 Task: Look for space in Glace Bay, Canada from 1st July, 2023 to 9th July, 2023 for 2 adults in price range Rs.8000 to Rs.15000. Place can be entire place with 1  bedroom having 1 bed and 1 bathroom. Property type can be house, flat, guest house. Booking option can be shelf check-in. Required host language is English.
Action: Mouse moved to (420, 89)
Screenshot: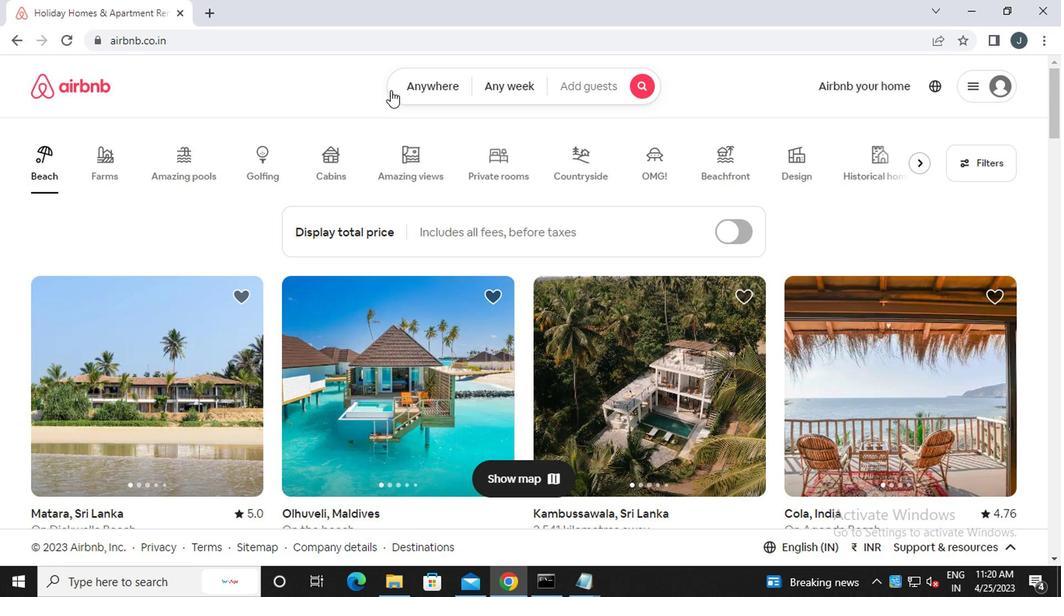 
Action: Mouse pressed left at (420, 89)
Screenshot: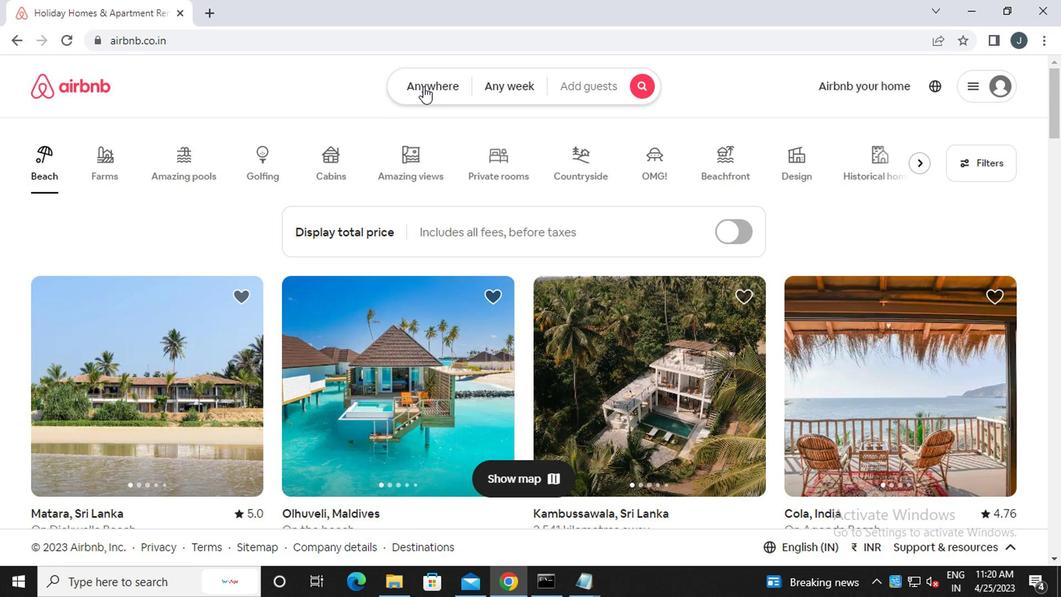 
Action: Mouse moved to (273, 152)
Screenshot: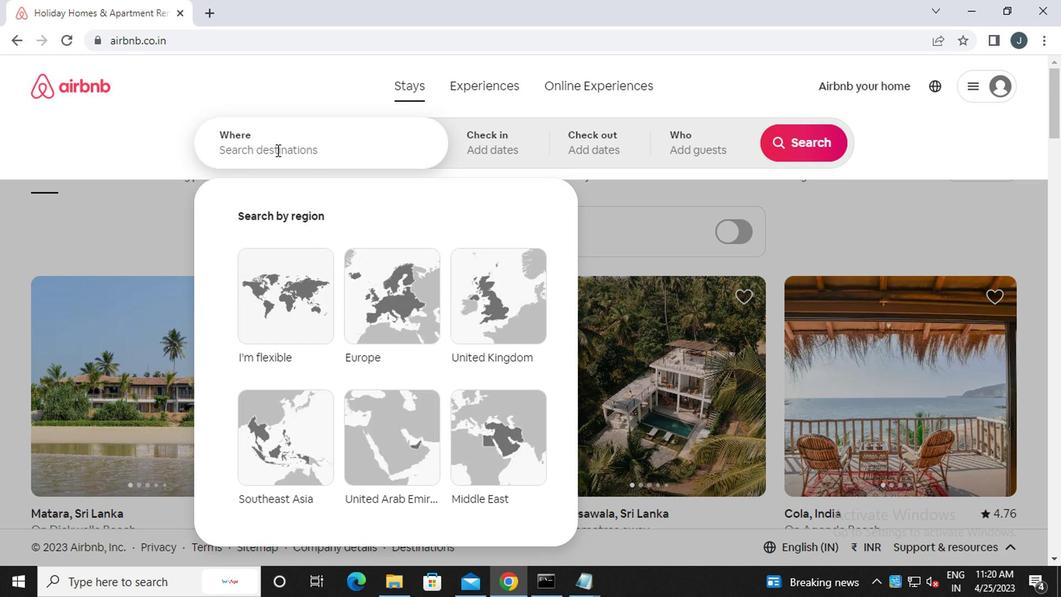 
Action: Mouse pressed left at (273, 152)
Screenshot: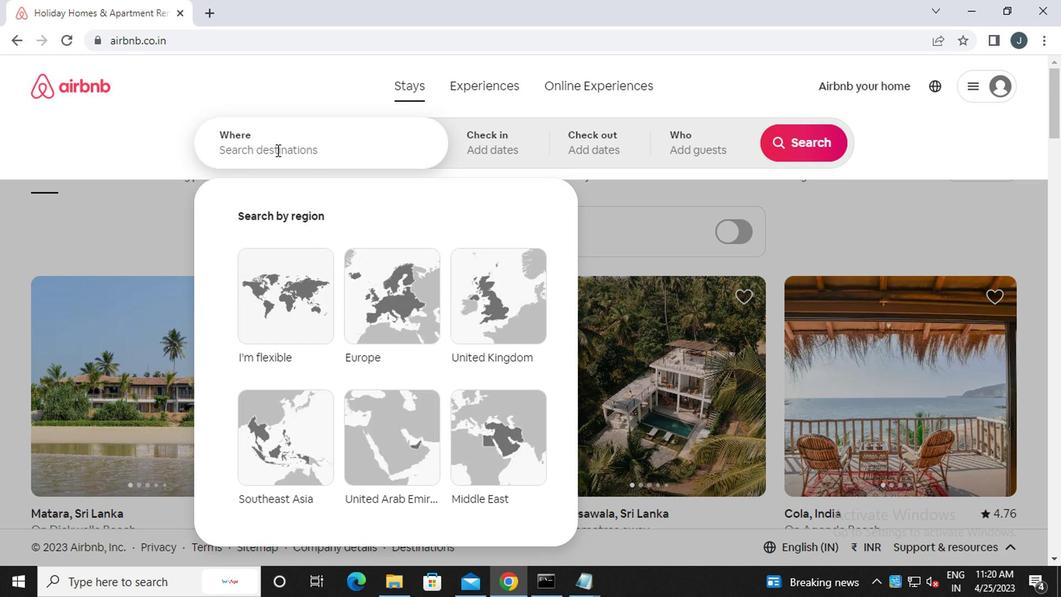 
Action: Mouse moved to (260, 176)
Screenshot: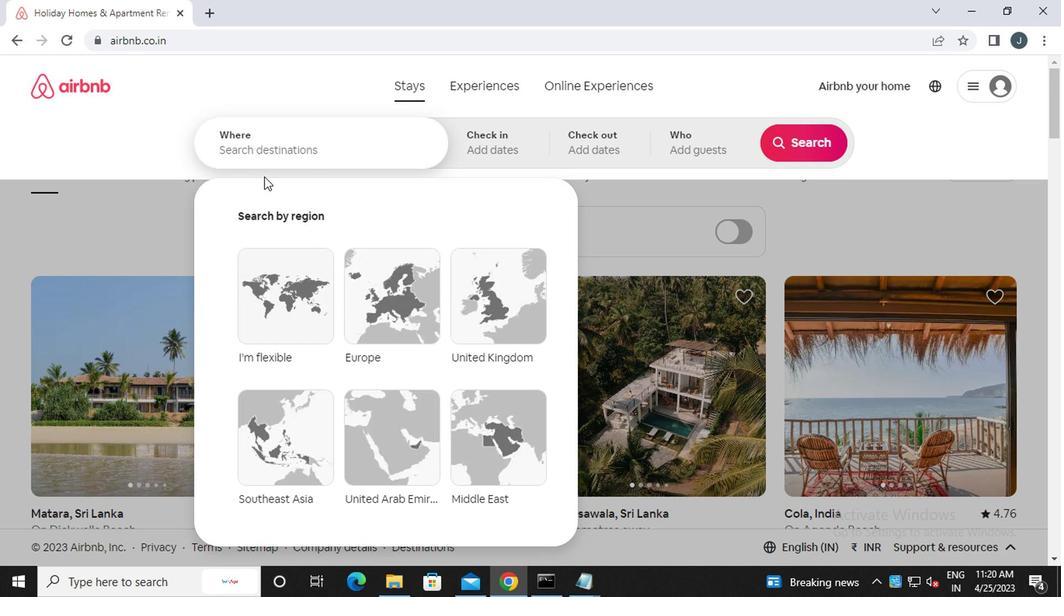 
Action: Key pressed g<Key.caps_lock>lace<Key.space><Key.caps_lock>b<Key.caps_lock>ay,<Key.caps_lock>c<Key.caps_lock>anada
Screenshot: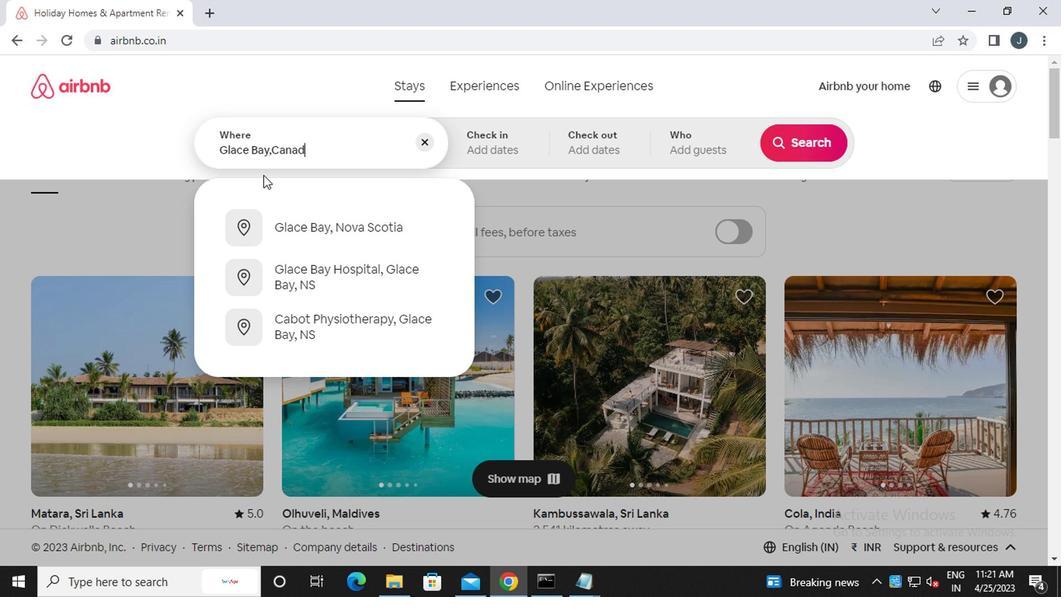 
Action: Mouse moved to (517, 149)
Screenshot: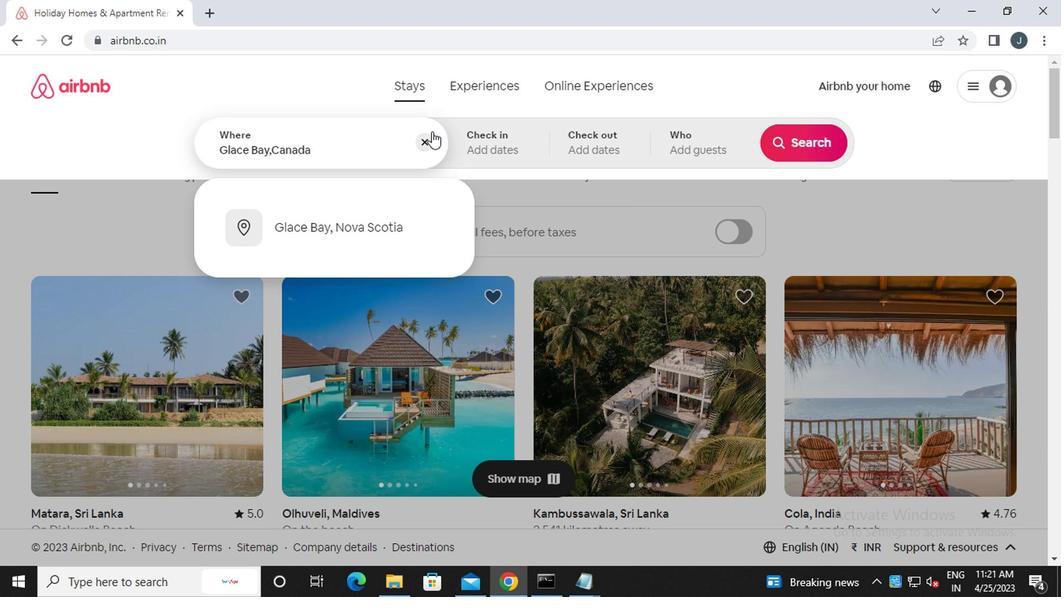 
Action: Mouse pressed left at (517, 149)
Screenshot: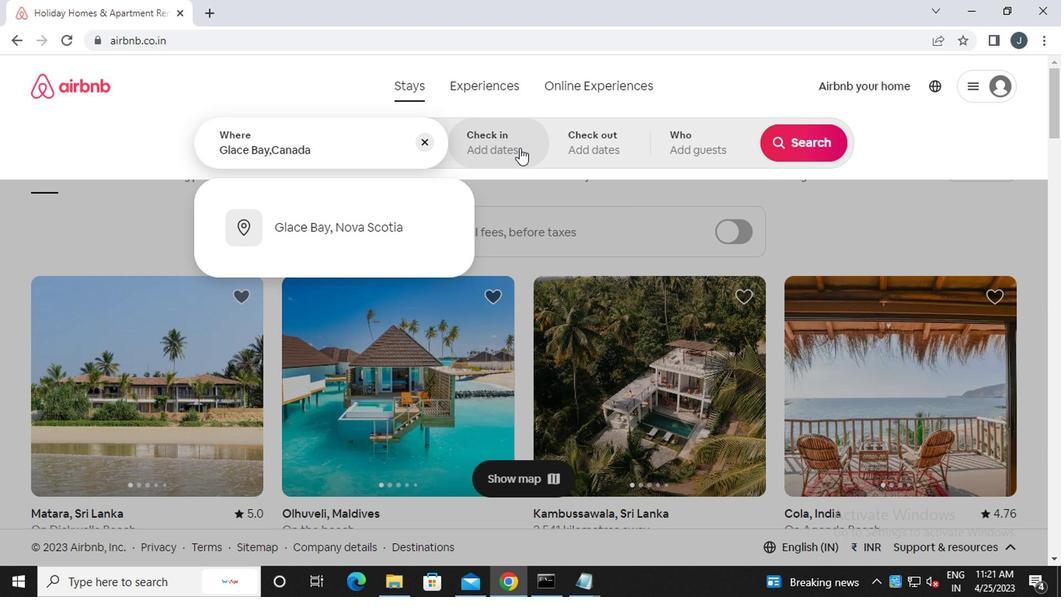 
Action: Mouse moved to (793, 268)
Screenshot: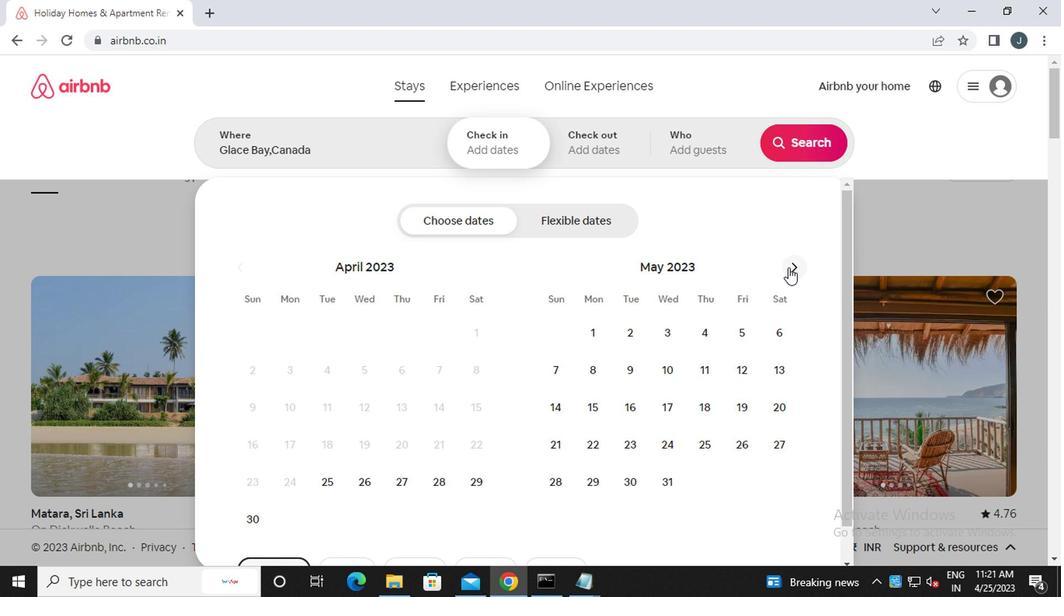 
Action: Mouse pressed left at (793, 268)
Screenshot: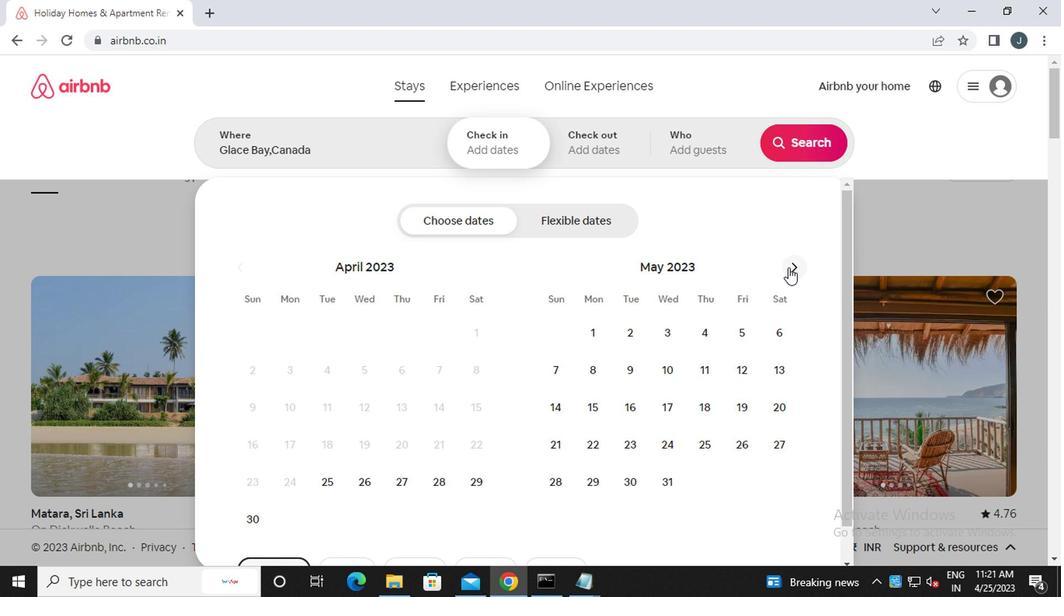 
Action: Mouse moved to (795, 268)
Screenshot: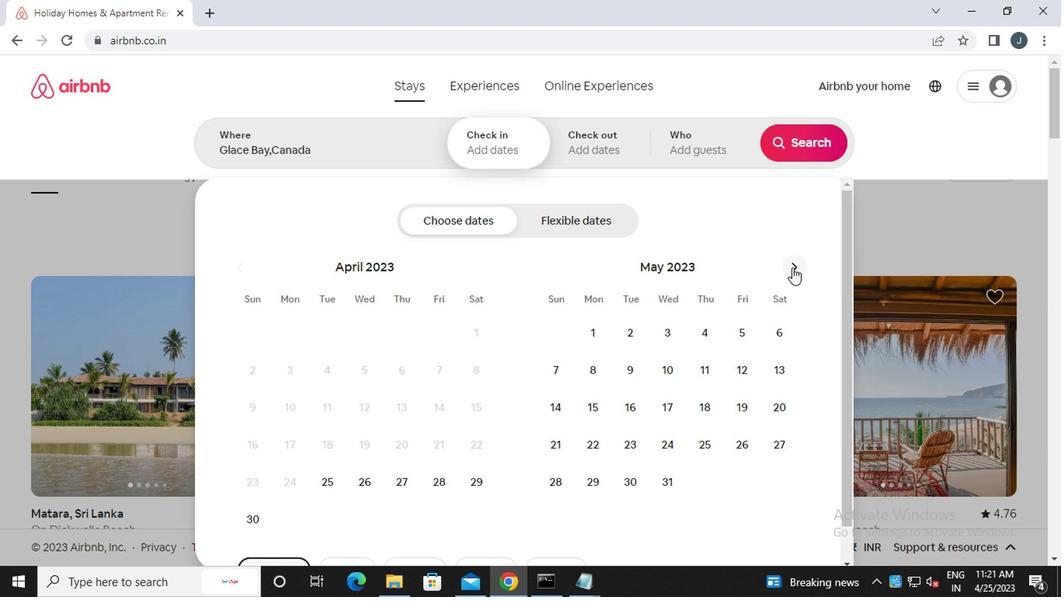 
Action: Mouse pressed left at (795, 268)
Screenshot: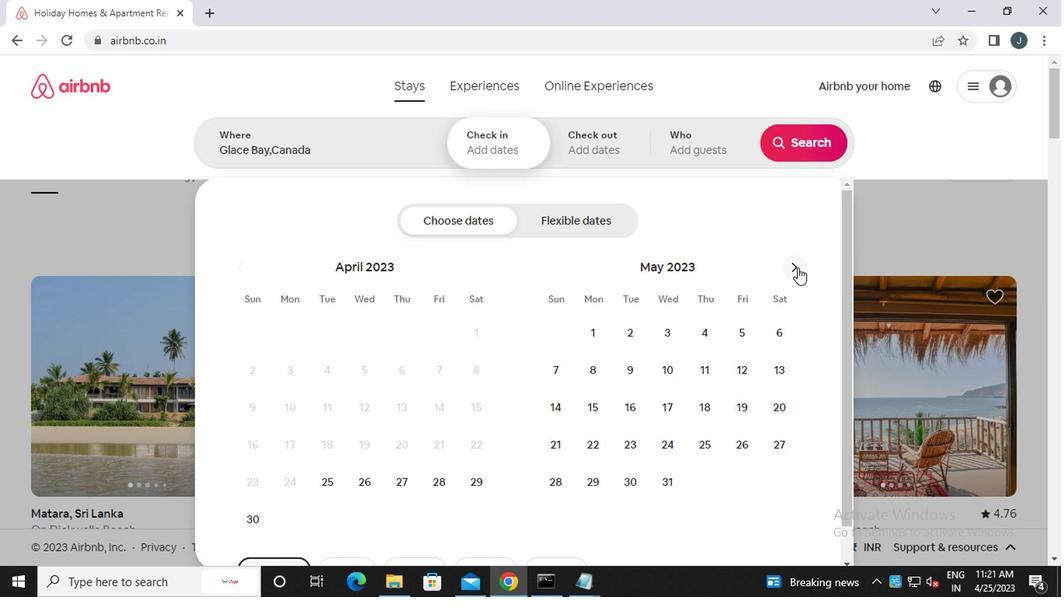 
Action: Mouse moved to (795, 268)
Screenshot: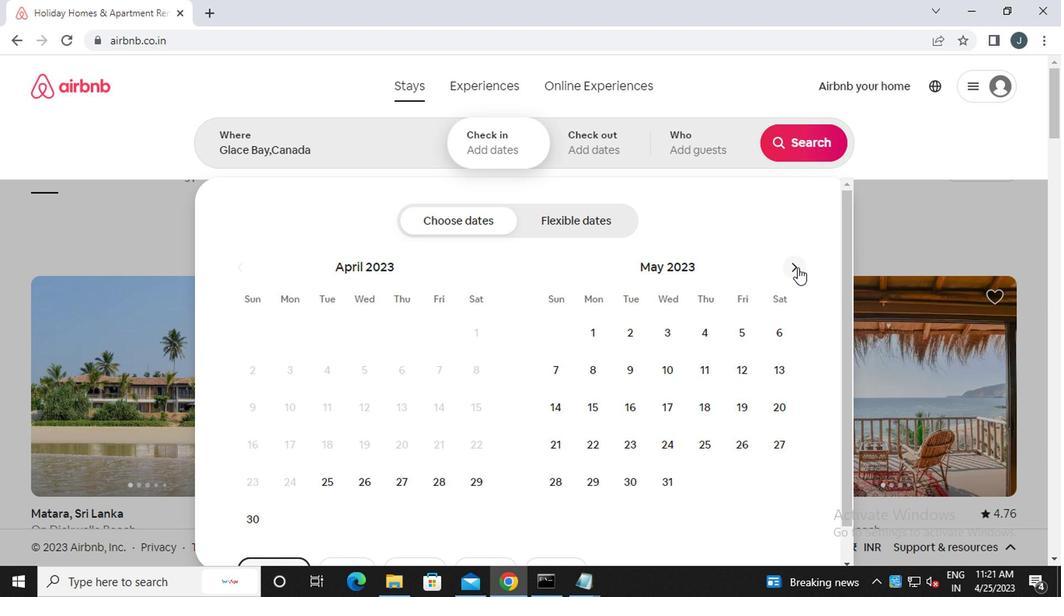 
Action: Mouse pressed left at (795, 268)
Screenshot: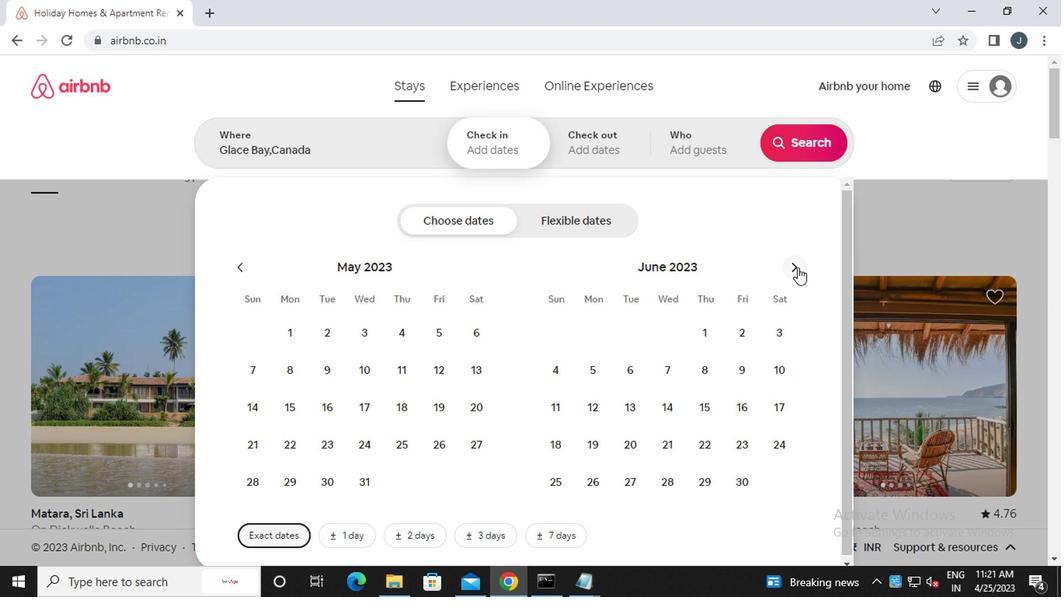 
Action: Mouse moved to (781, 336)
Screenshot: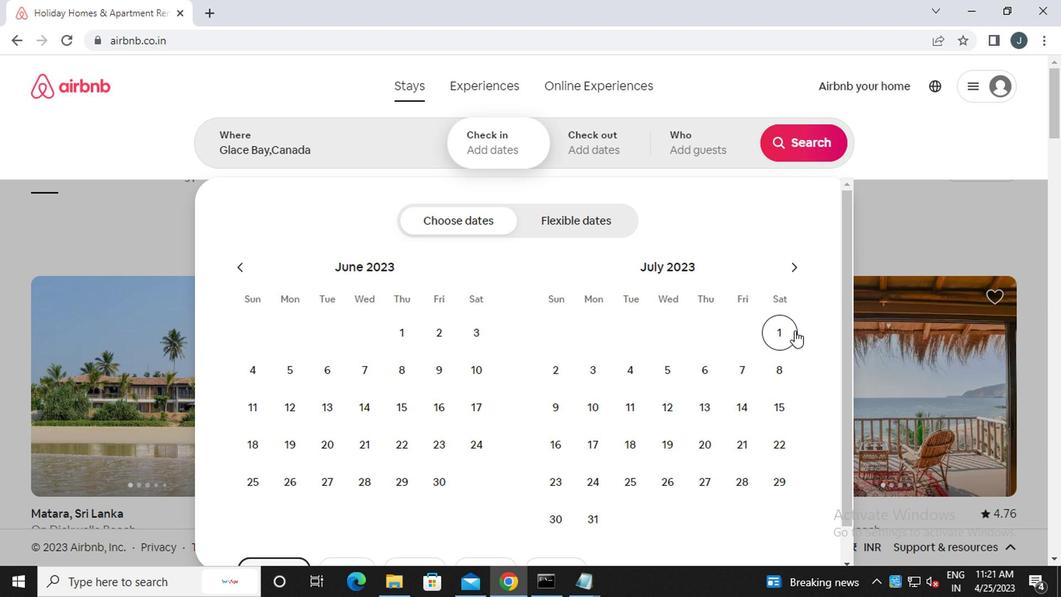 
Action: Mouse pressed left at (781, 336)
Screenshot: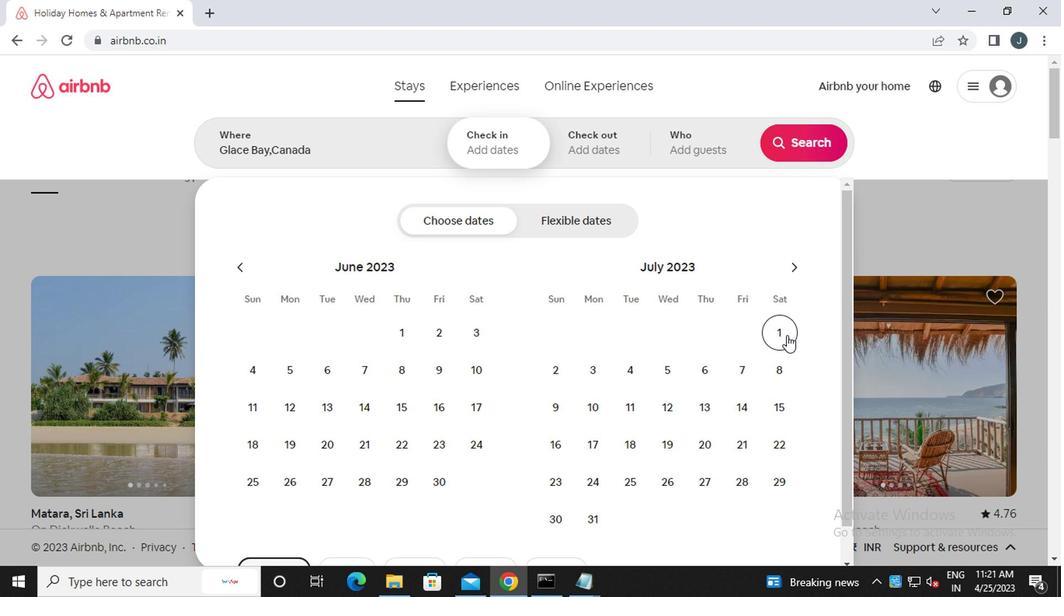 
Action: Mouse moved to (542, 405)
Screenshot: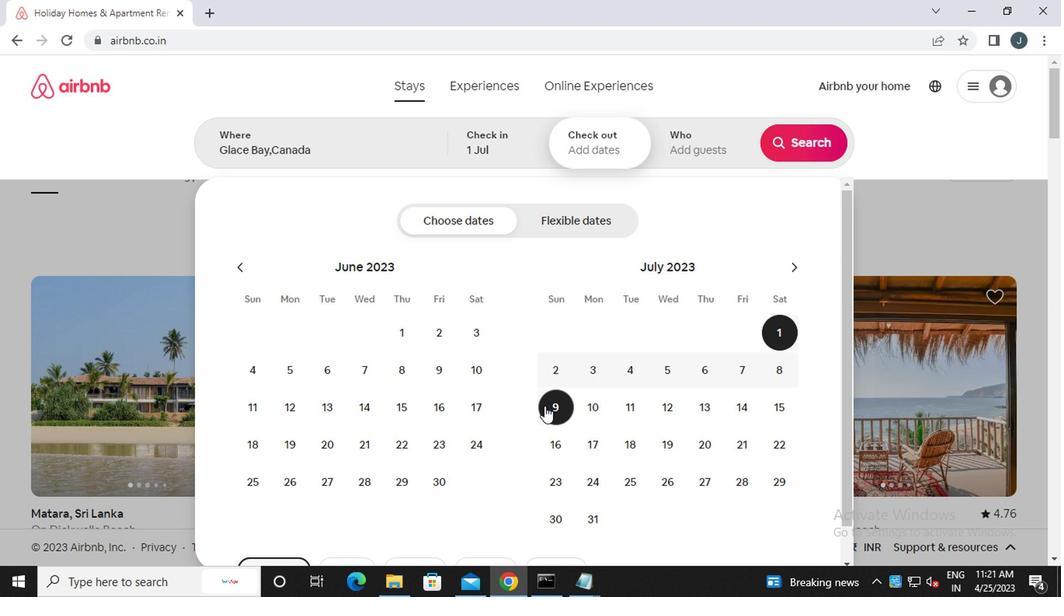
Action: Mouse pressed left at (542, 405)
Screenshot: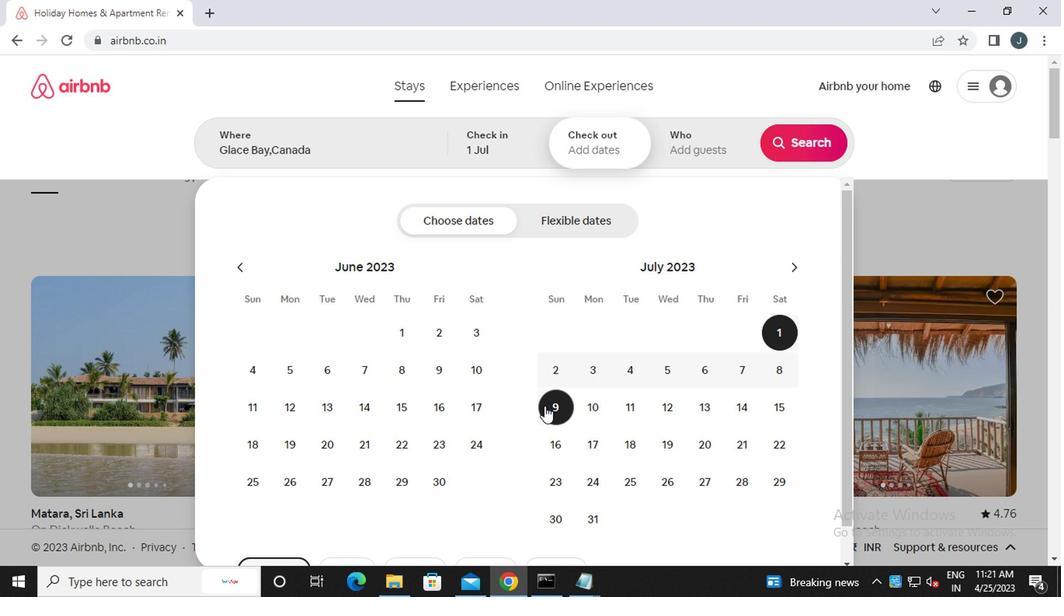 
Action: Mouse moved to (678, 153)
Screenshot: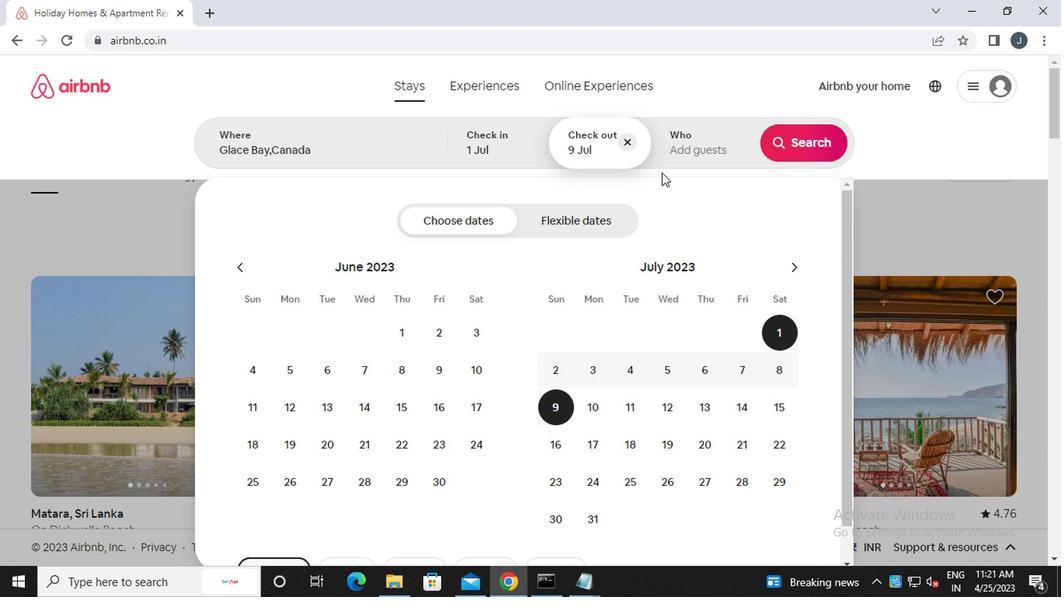 
Action: Mouse pressed left at (678, 153)
Screenshot: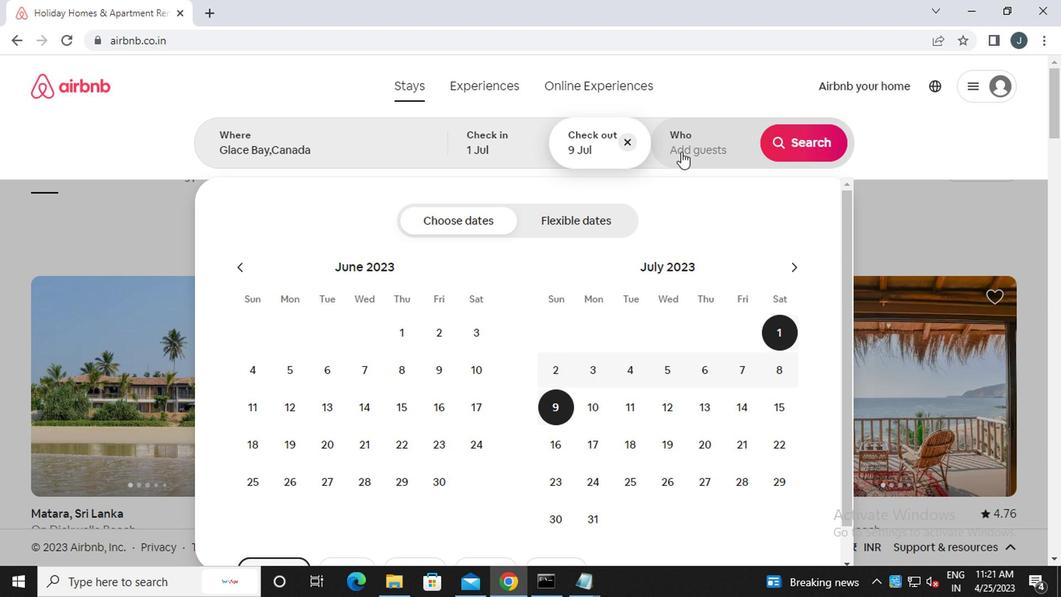 
Action: Mouse moved to (802, 227)
Screenshot: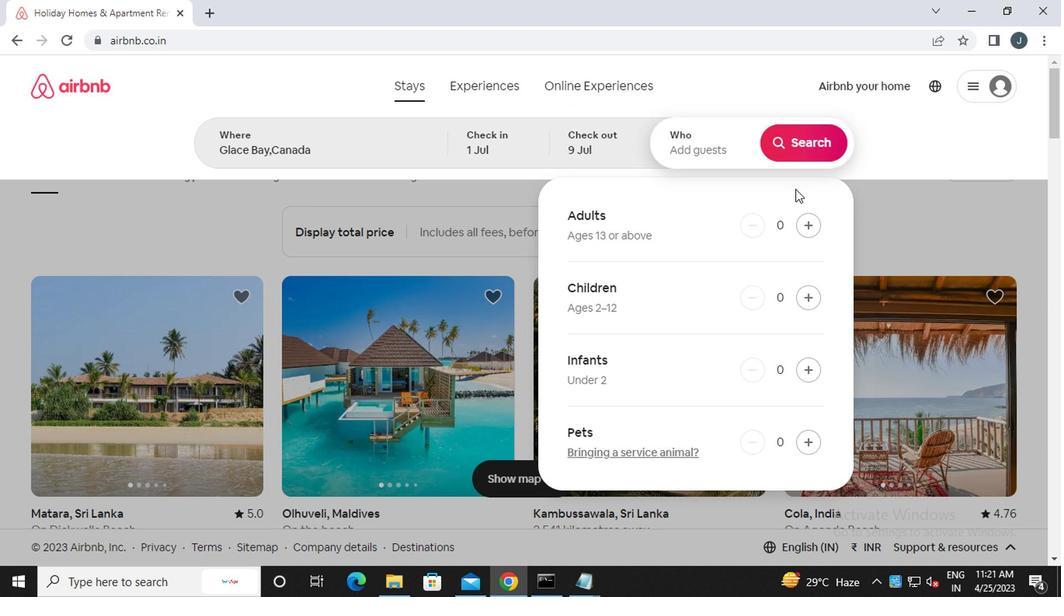 
Action: Mouse pressed left at (802, 227)
Screenshot: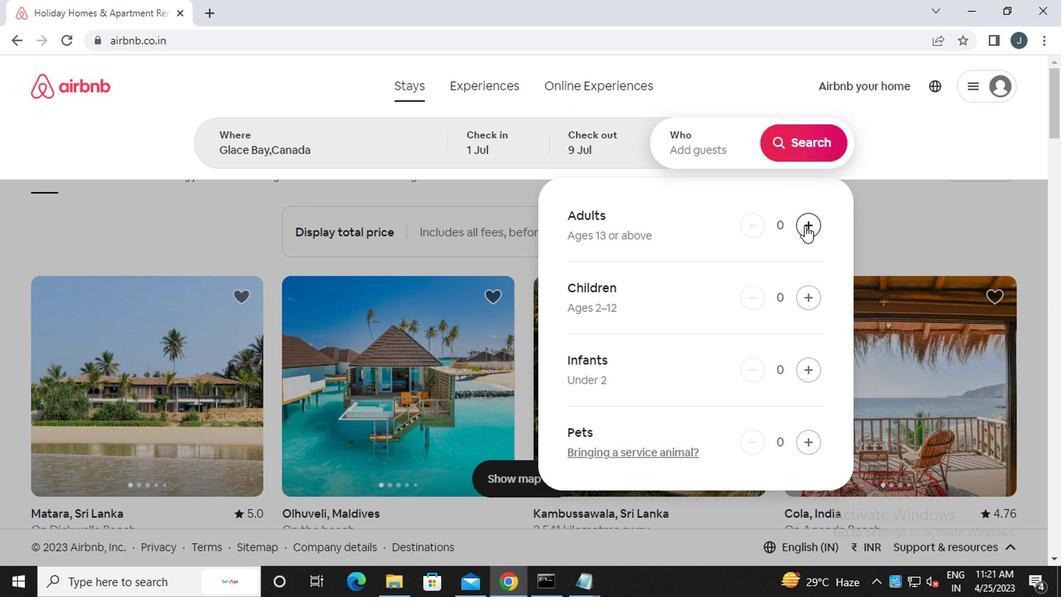 
Action: Mouse moved to (802, 227)
Screenshot: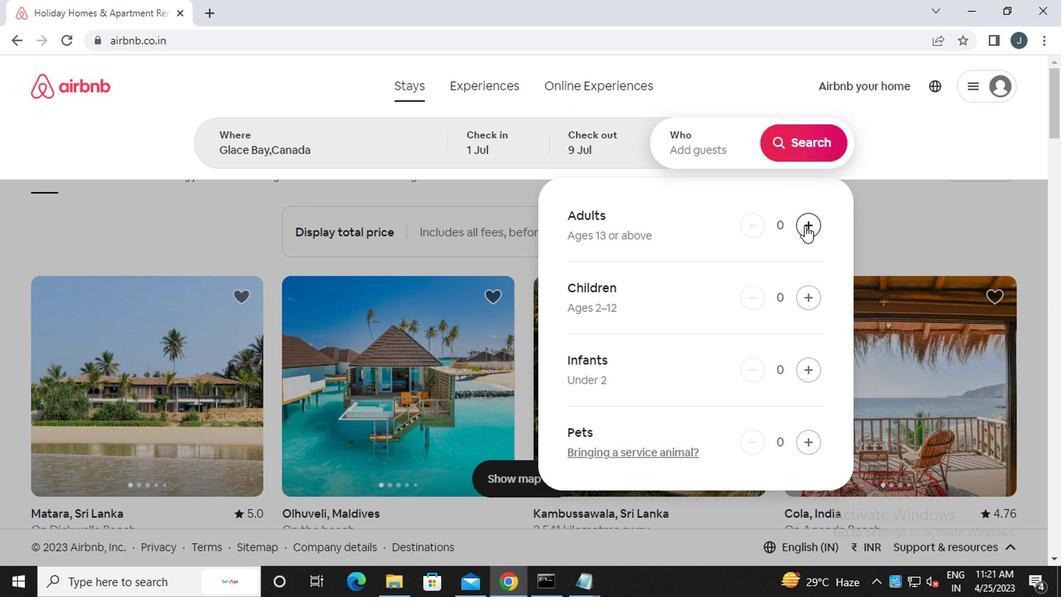 
Action: Mouse pressed left at (802, 227)
Screenshot: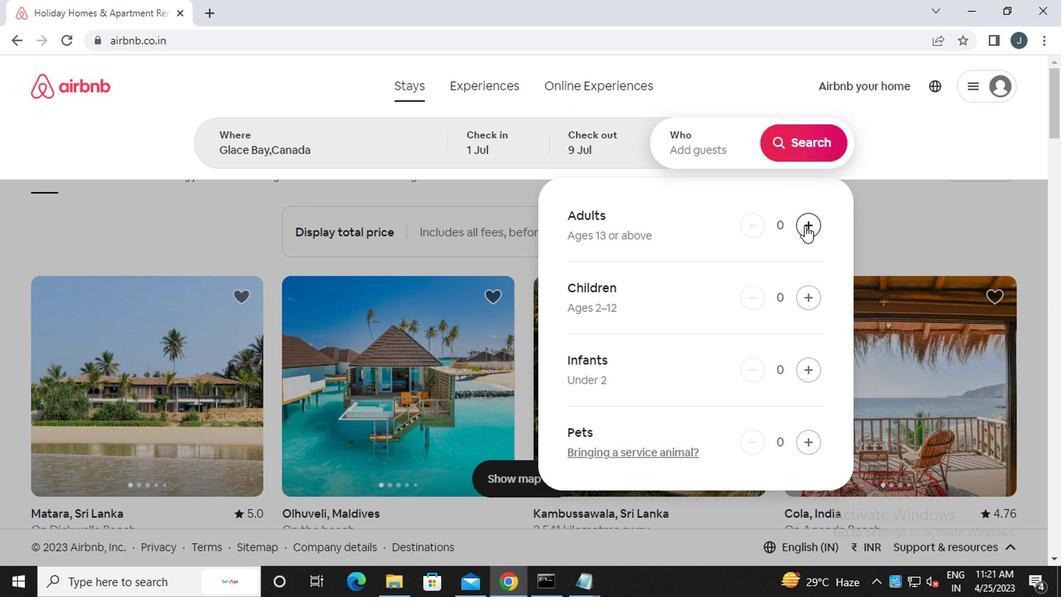 
Action: Mouse moved to (812, 149)
Screenshot: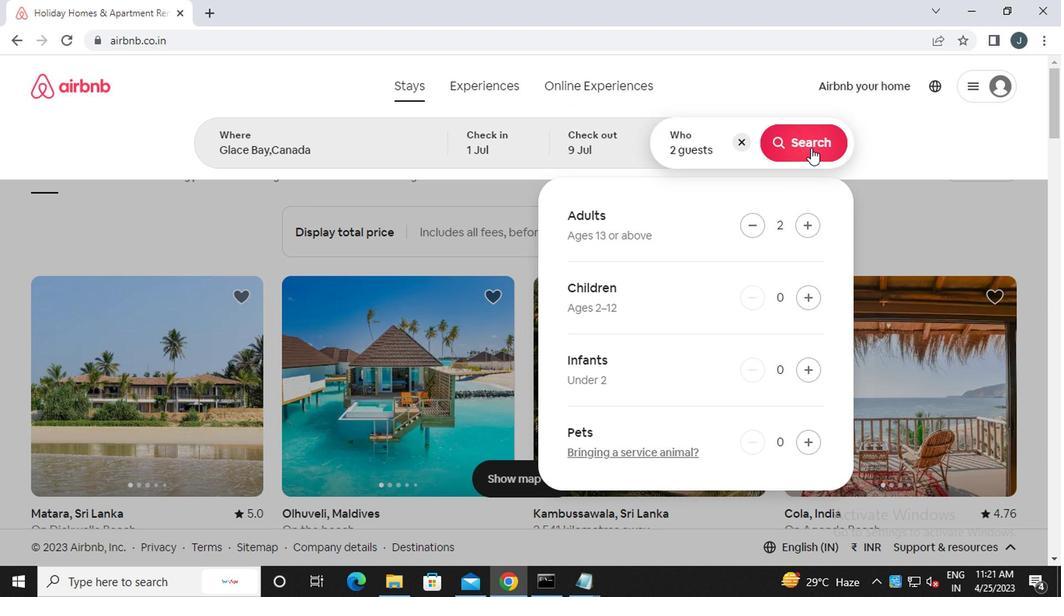 
Action: Mouse pressed left at (812, 149)
Screenshot: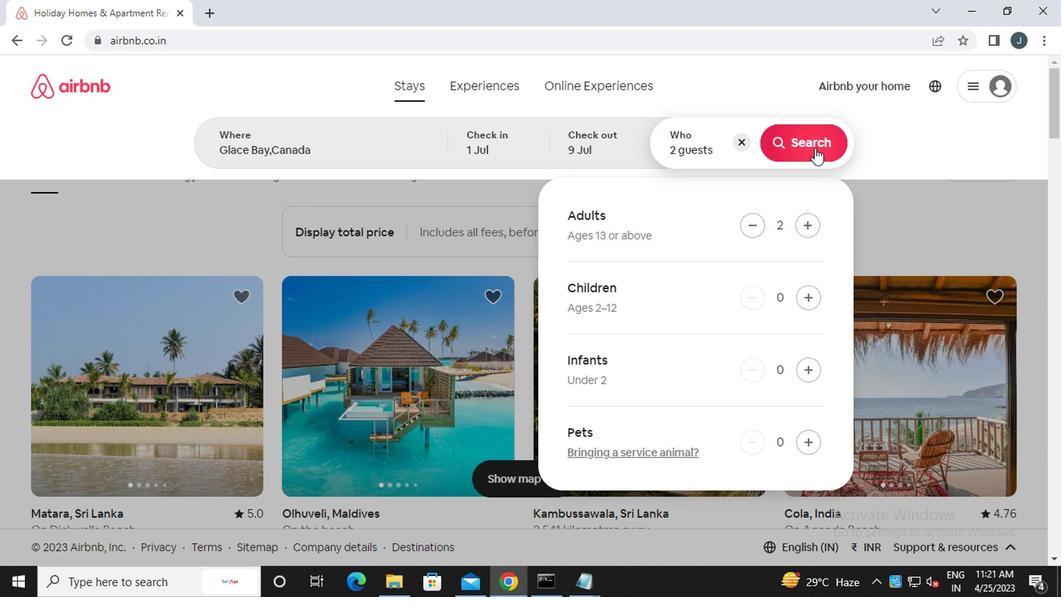 
Action: Mouse moved to (990, 151)
Screenshot: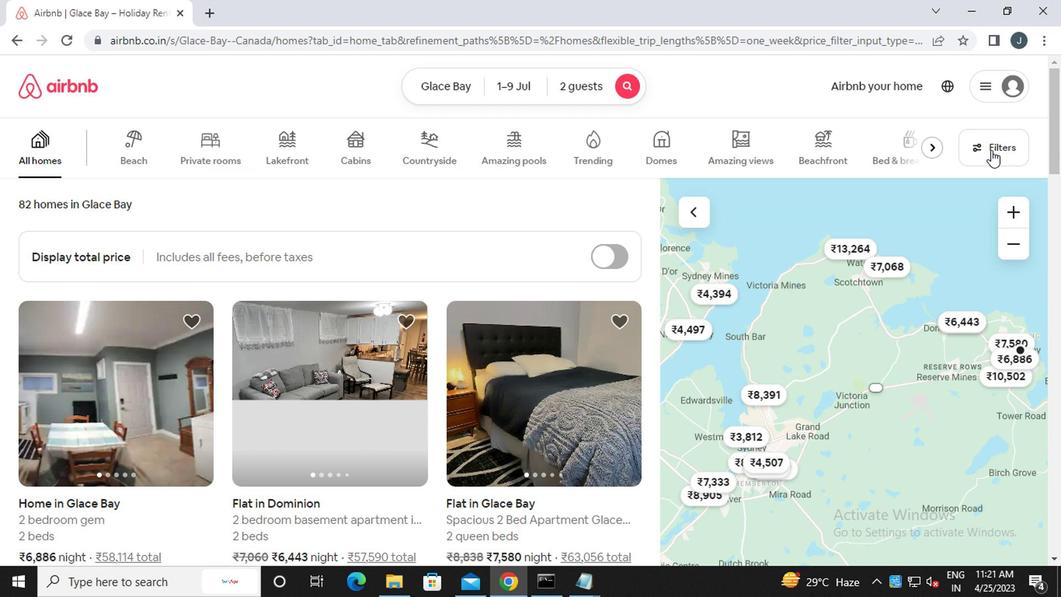 
Action: Mouse pressed left at (990, 151)
Screenshot: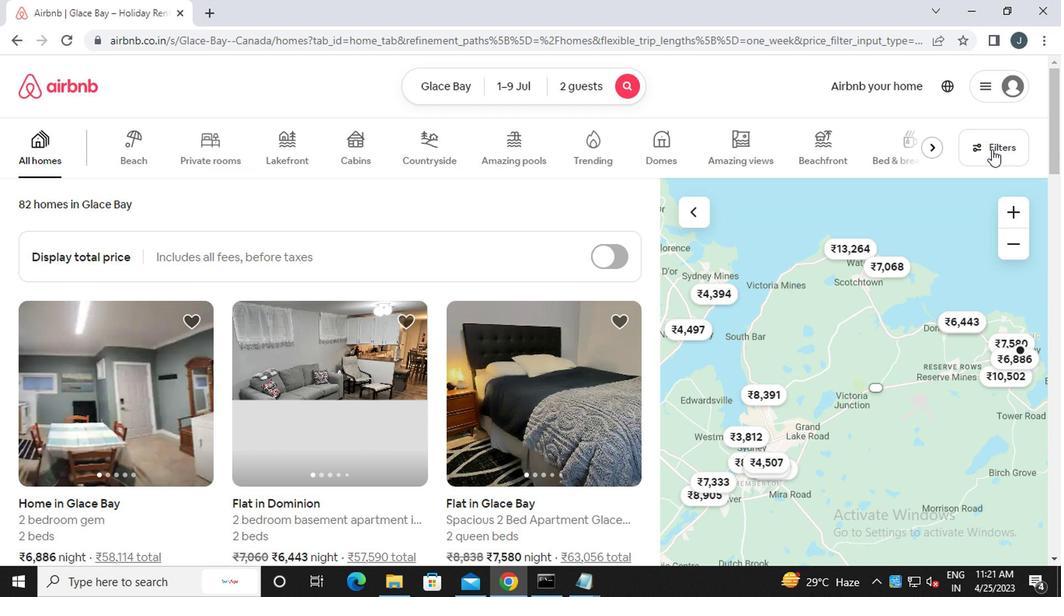 
Action: Mouse moved to (448, 340)
Screenshot: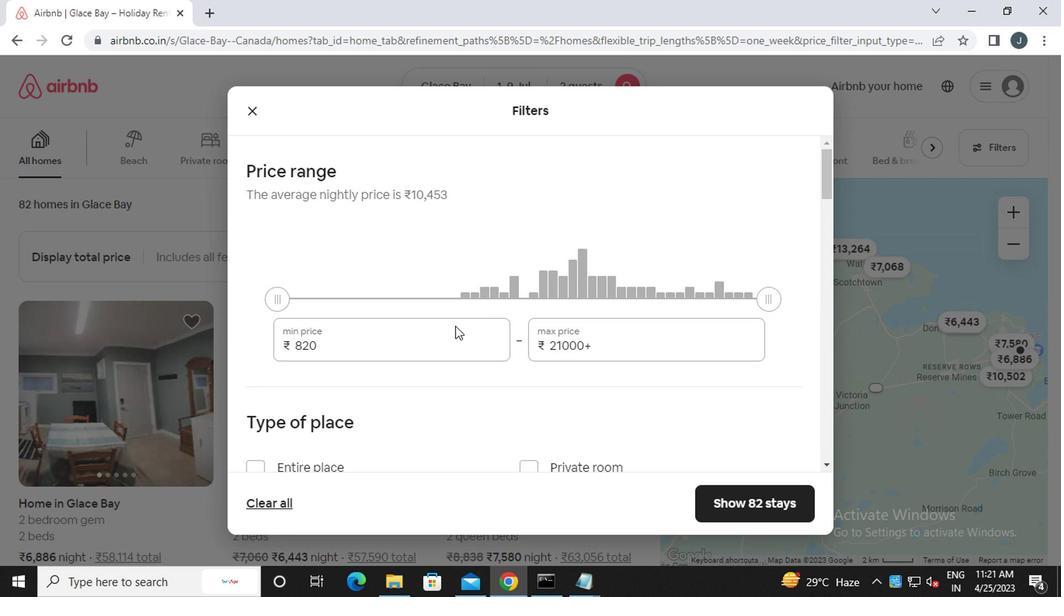 
Action: Mouse pressed left at (448, 340)
Screenshot: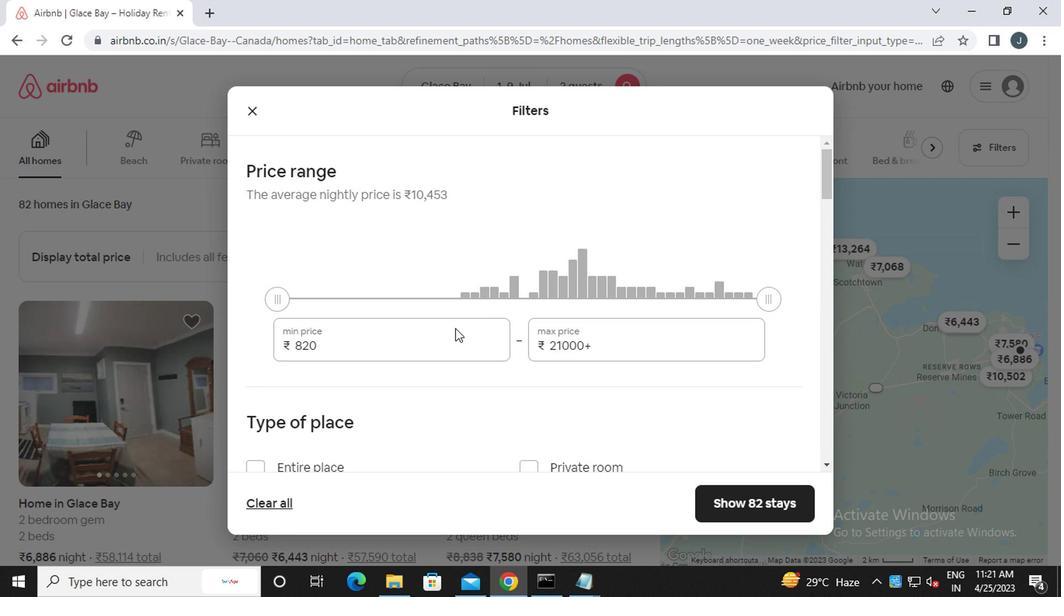 
Action: Mouse moved to (436, 332)
Screenshot: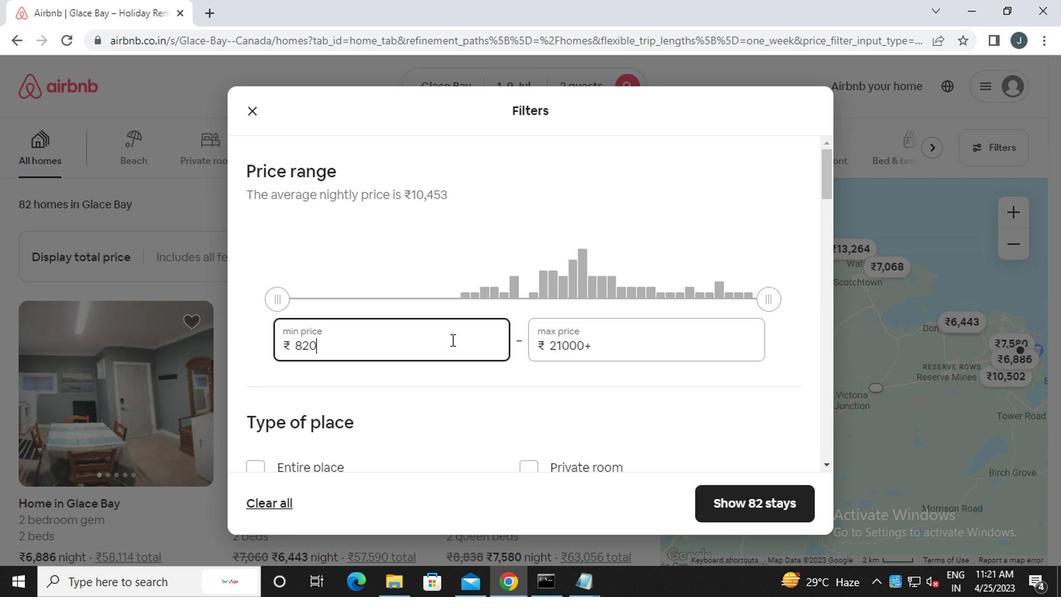 
Action: Key pressed <Key.backspace><Key.backspace><Key.backspace><<104>><<96>><<96>><<96>>
Screenshot: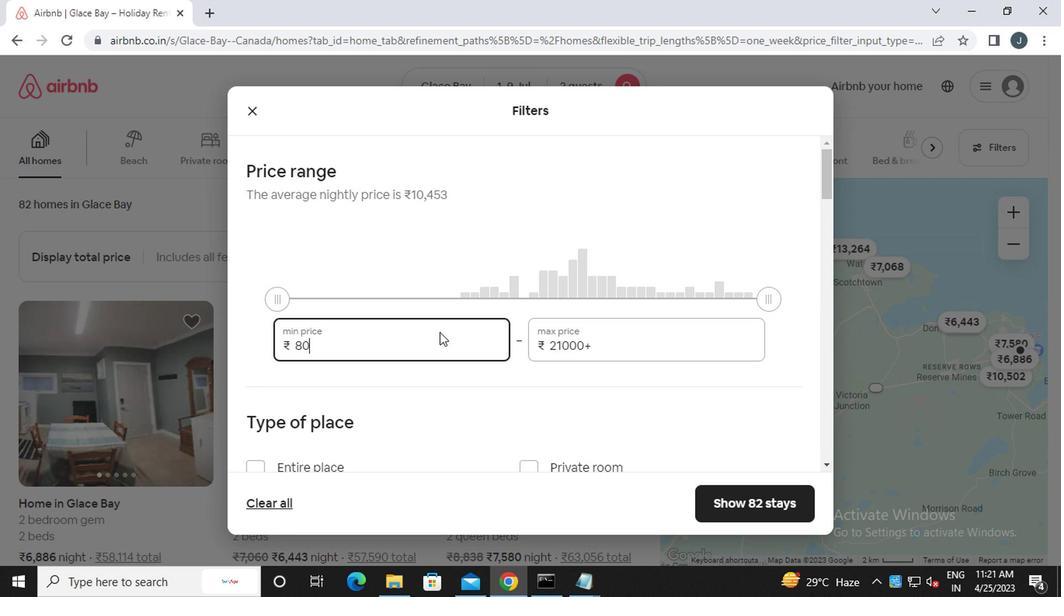 
Action: Mouse moved to (623, 346)
Screenshot: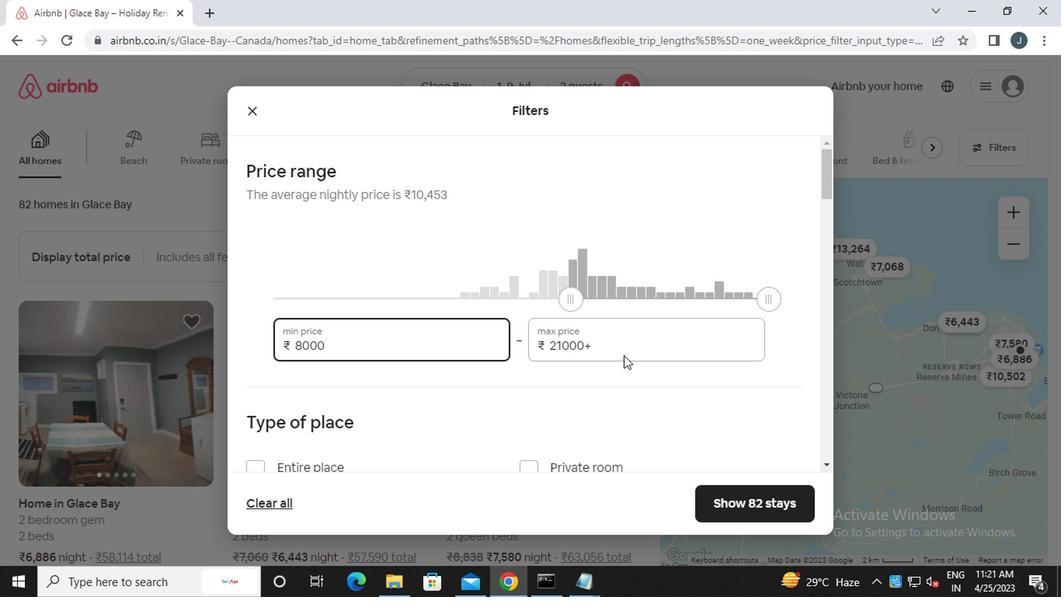 
Action: Mouse pressed left at (623, 346)
Screenshot: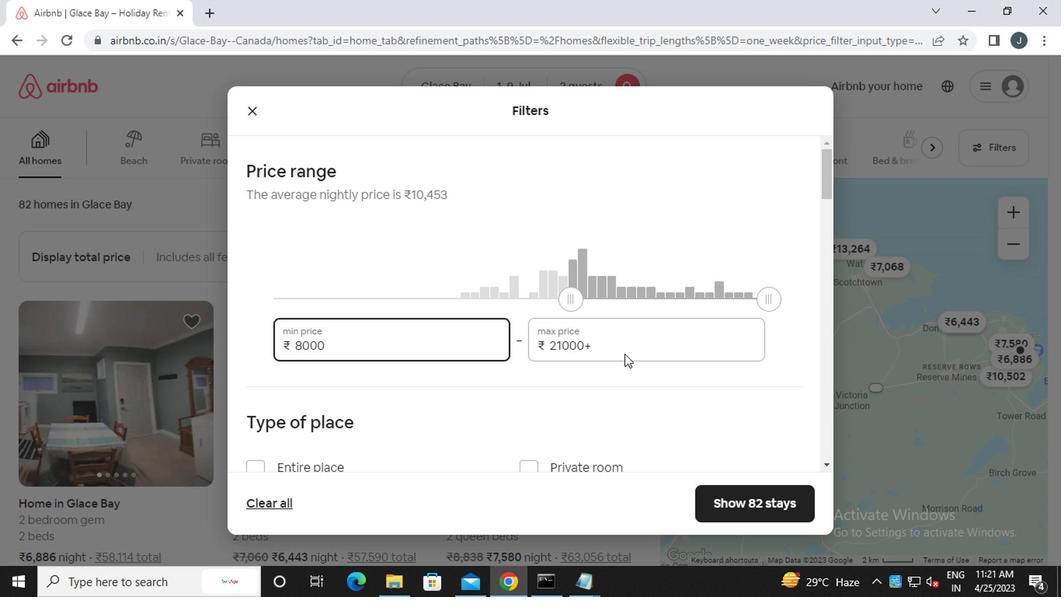 
Action: Mouse moved to (620, 347)
Screenshot: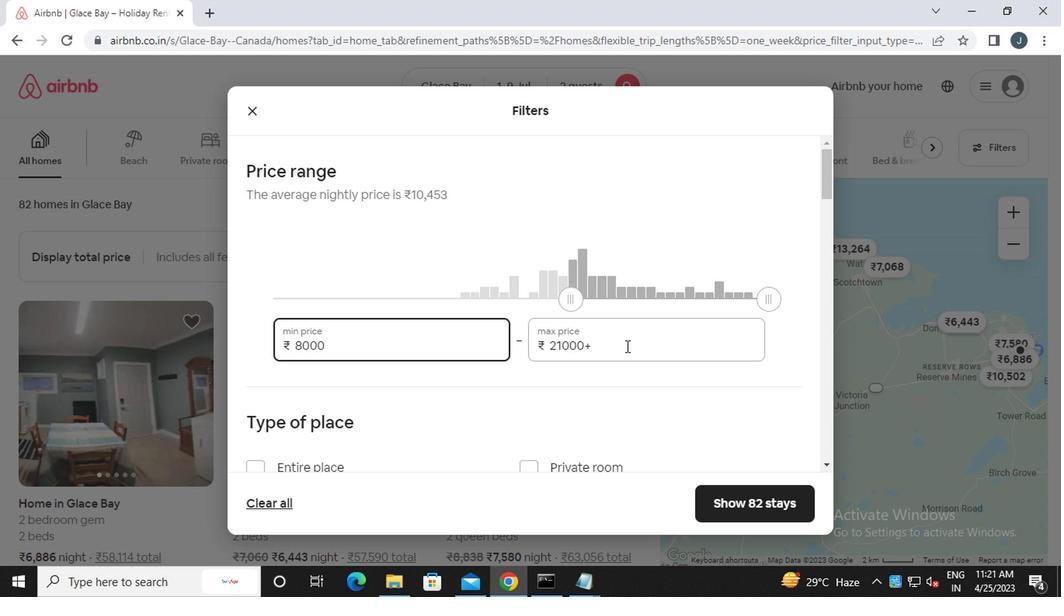 
Action: Key pressed <Key.backspace><Key.backspace><Key.backspace><Key.backspace><Key.backspace><Key.backspace><Key.backspace><Key.backspace><Key.backspace><Key.backspace><Key.backspace><<97>><<101>><<96>><<96>><<96>>
Screenshot: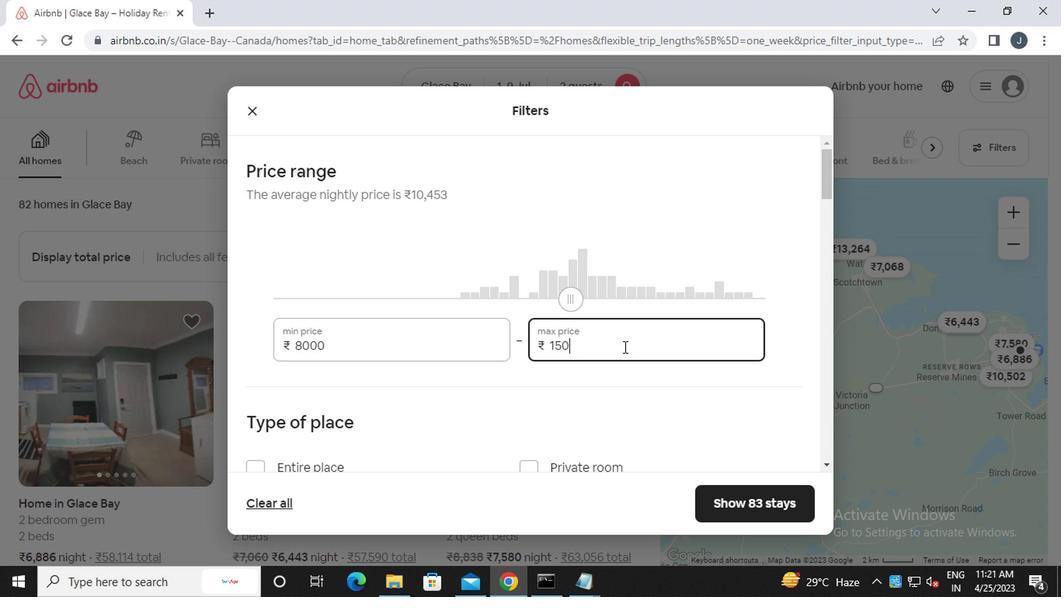 
Action: Mouse moved to (577, 425)
Screenshot: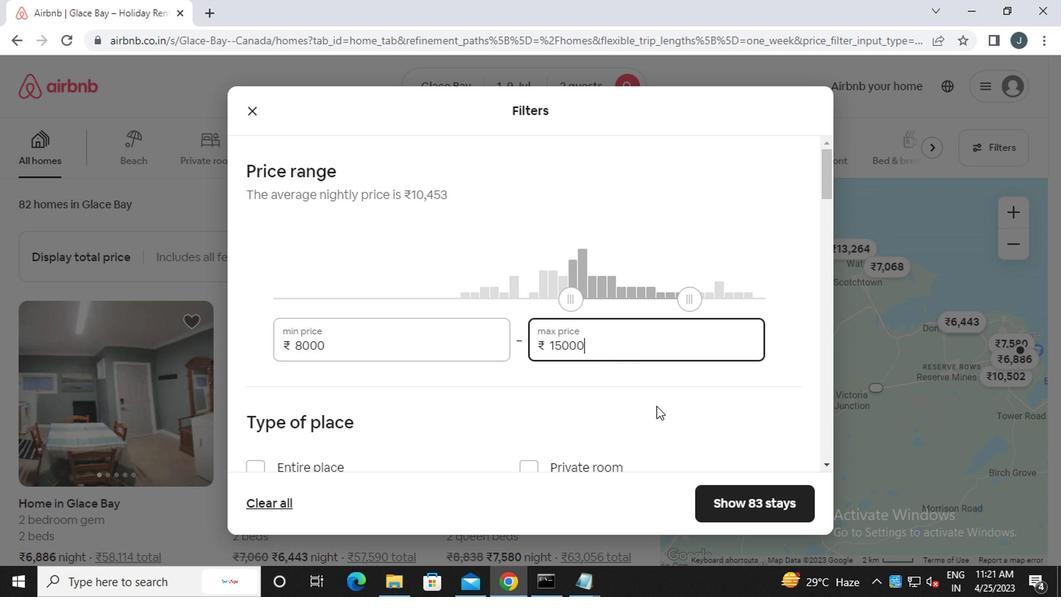 
Action: Mouse scrolled (577, 424) with delta (0, 0)
Screenshot: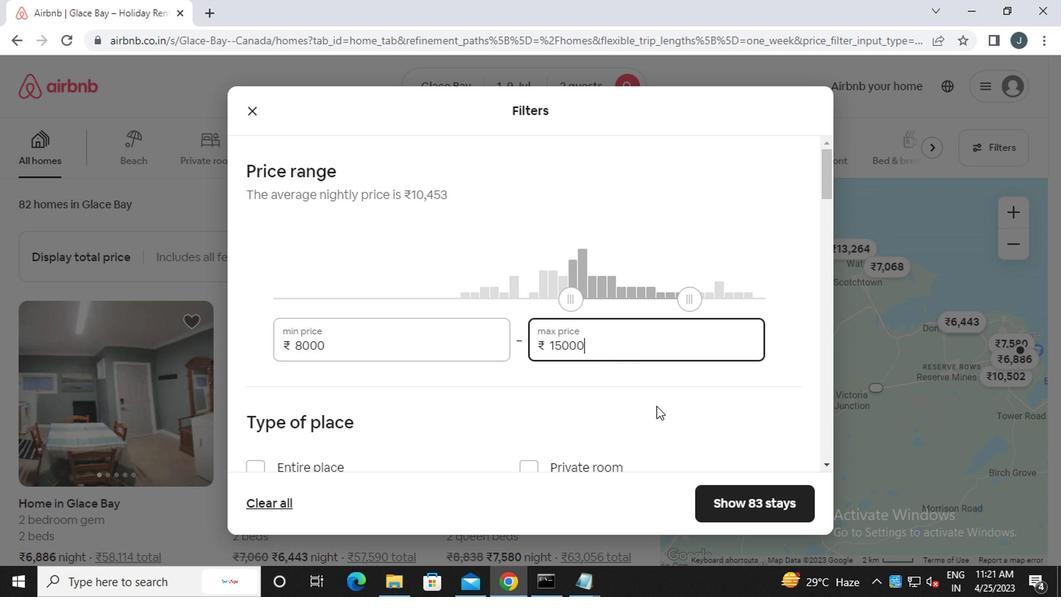 
Action: Mouse moved to (576, 425)
Screenshot: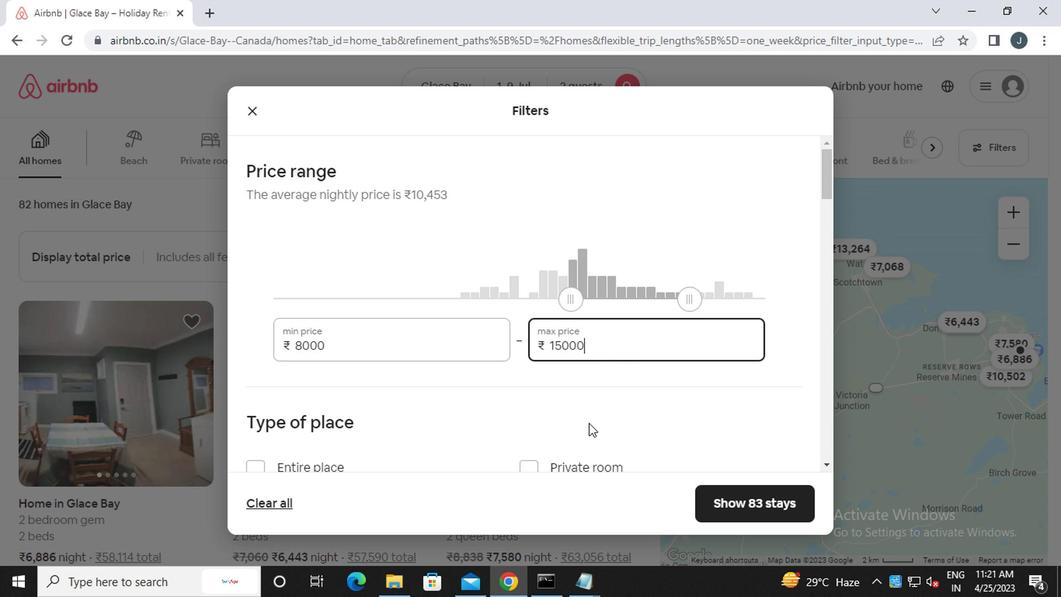 
Action: Mouse scrolled (576, 424) with delta (0, 0)
Screenshot: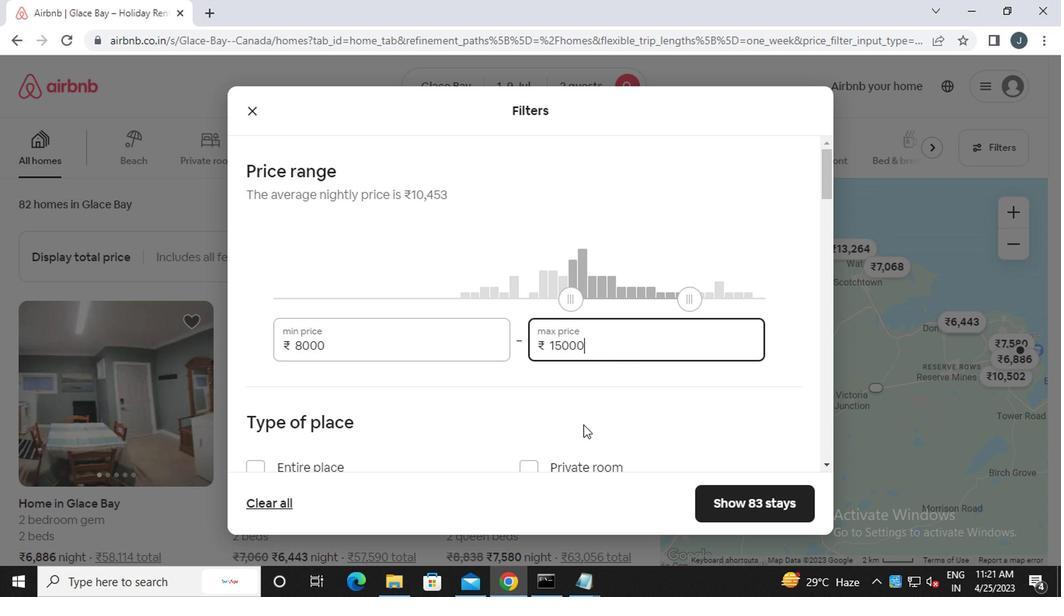 
Action: Mouse moved to (246, 316)
Screenshot: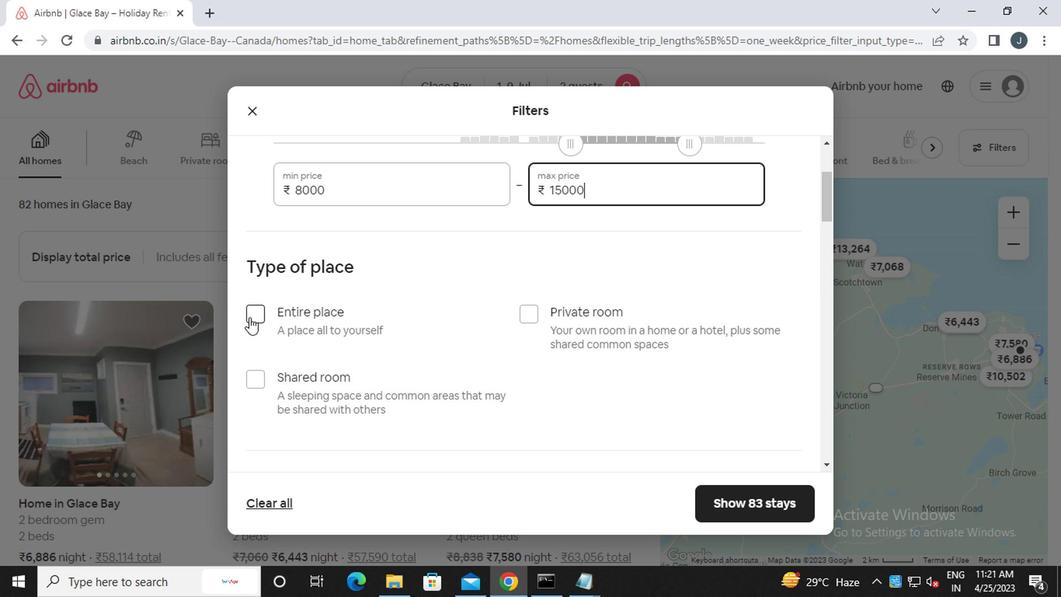 
Action: Mouse pressed left at (246, 316)
Screenshot: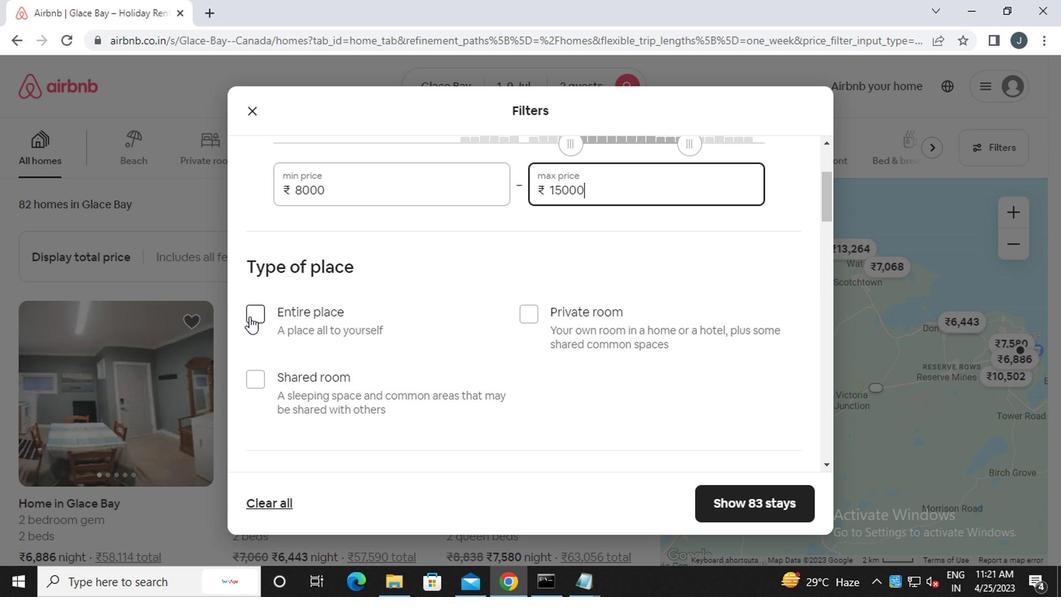
Action: Mouse moved to (419, 358)
Screenshot: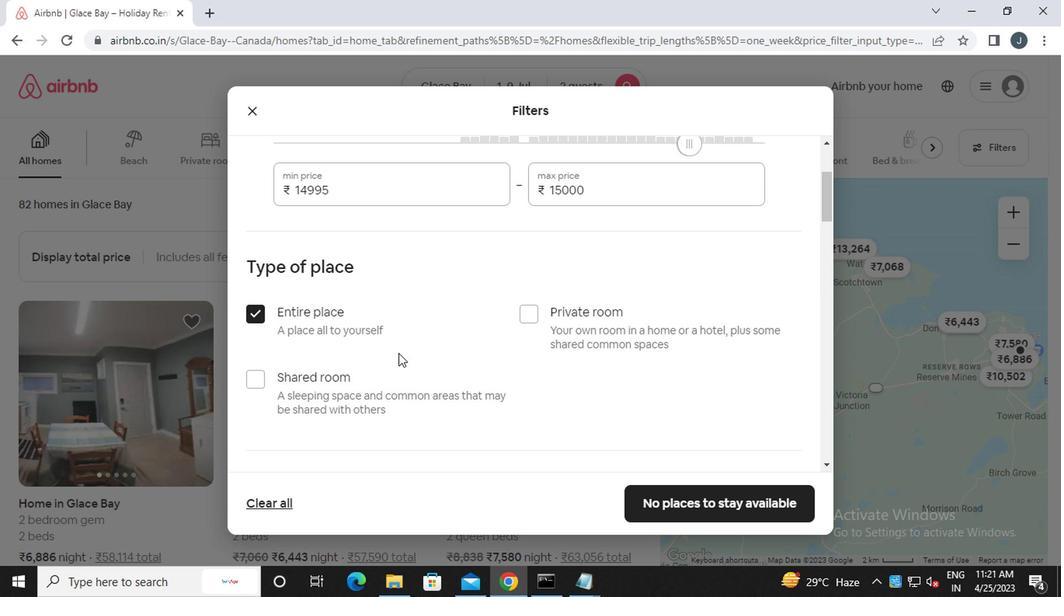
Action: Mouse scrolled (419, 357) with delta (0, -1)
Screenshot: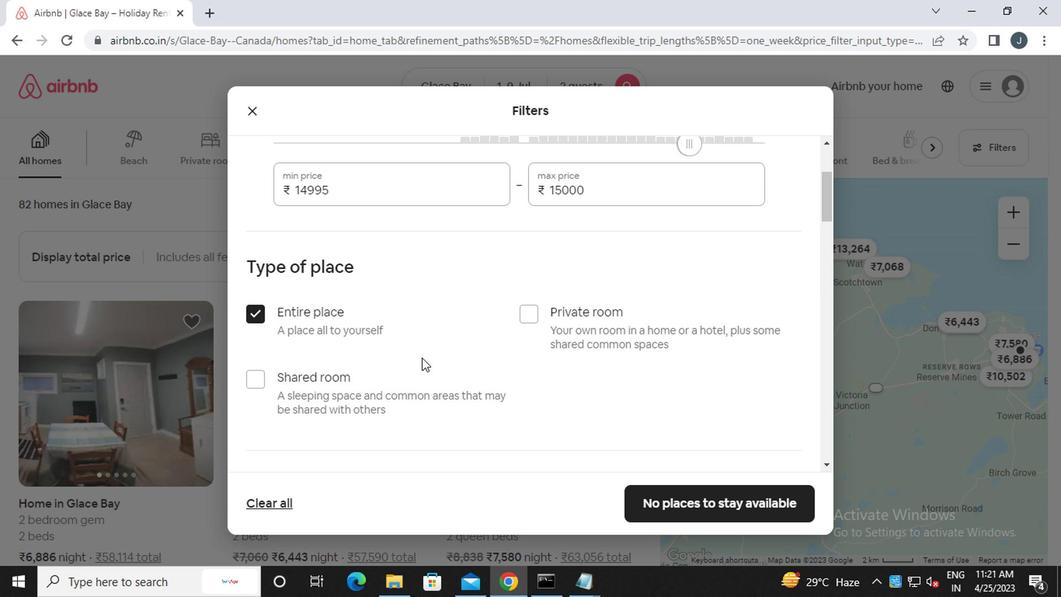 
Action: Mouse scrolled (419, 357) with delta (0, -1)
Screenshot: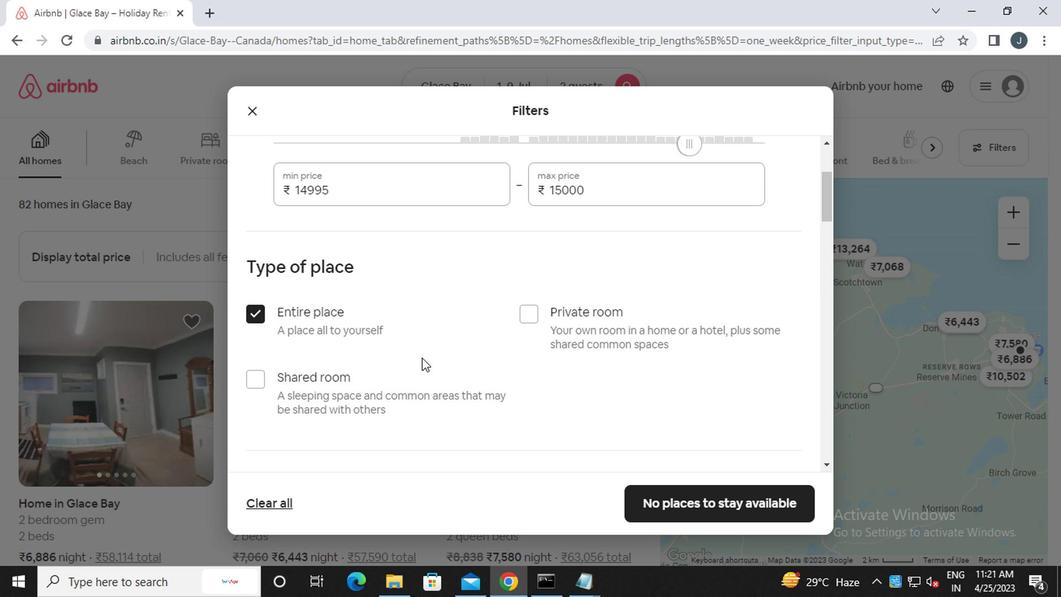 
Action: Mouse moved to (367, 346)
Screenshot: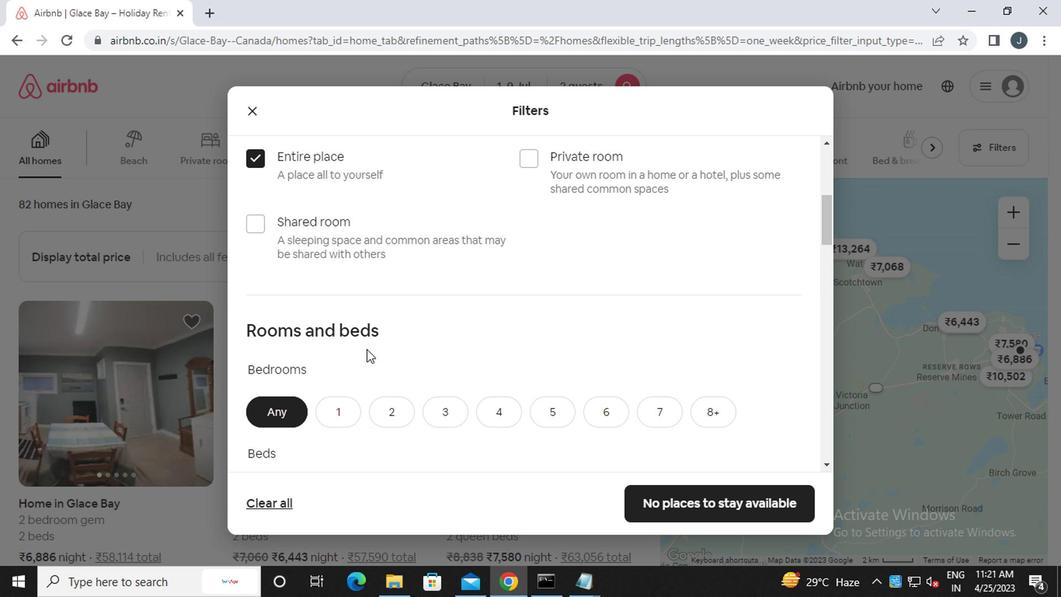 
Action: Mouse scrolled (367, 345) with delta (0, -1)
Screenshot: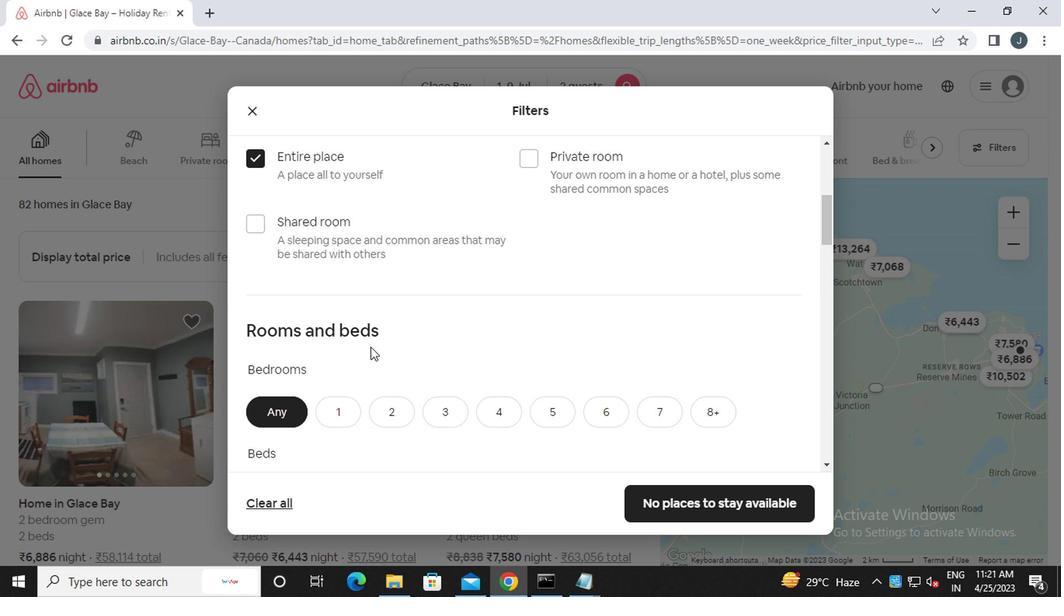 
Action: Mouse scrolled (367, 345) with delta (0, -1)
Screenshot: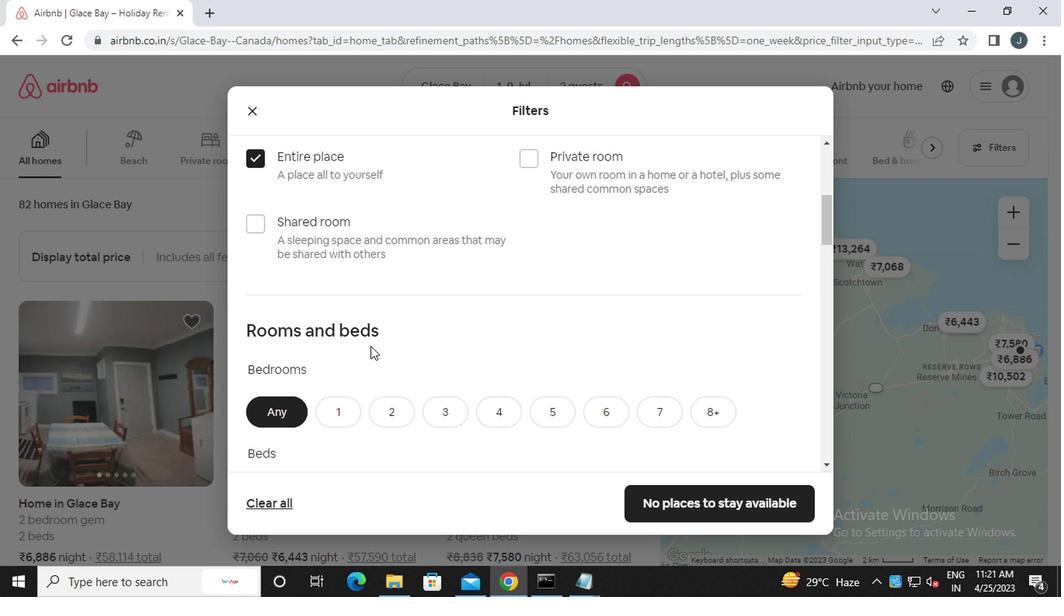 
Action: Mouse moved to (341, 265)
Screenshot: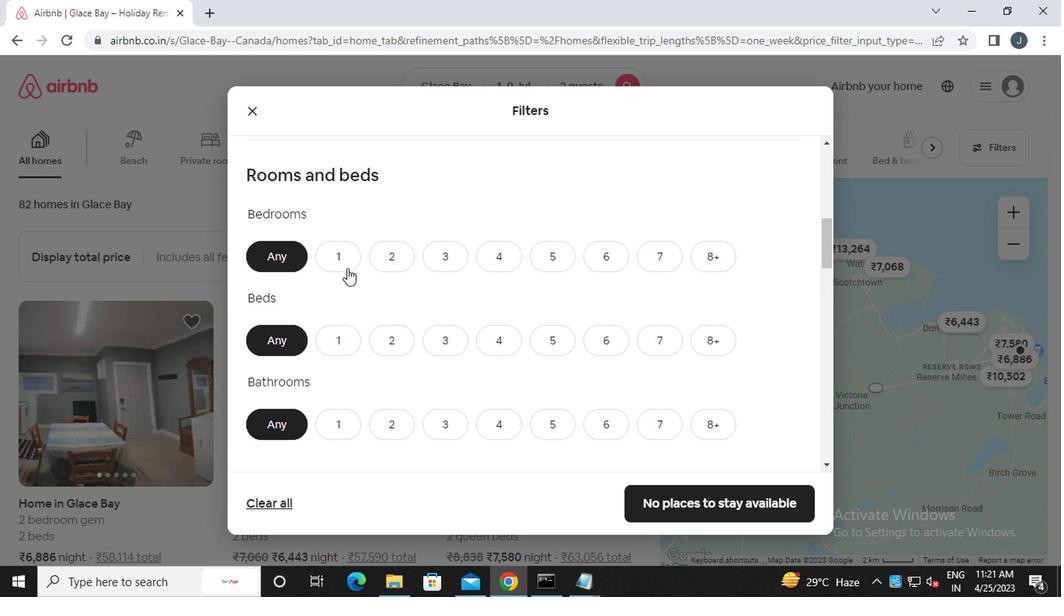 
Action: Mouse pressed left at (341, 265)
Screenshot: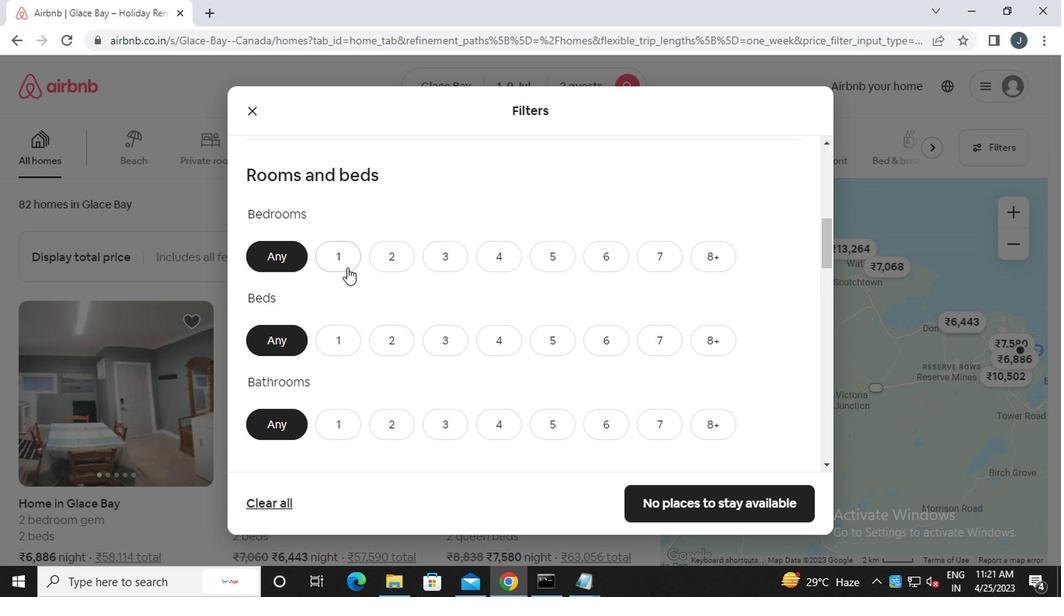 
Action: Mouse moved to (350, 331)
Screenshot: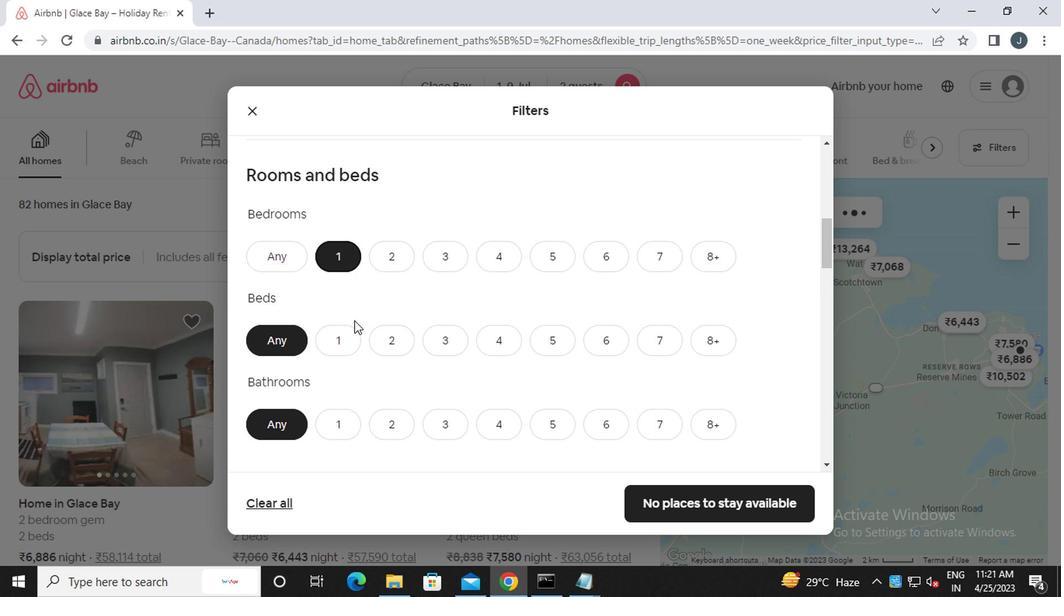 
Action: Mouse pressed left at (350, 331)
Screenshot: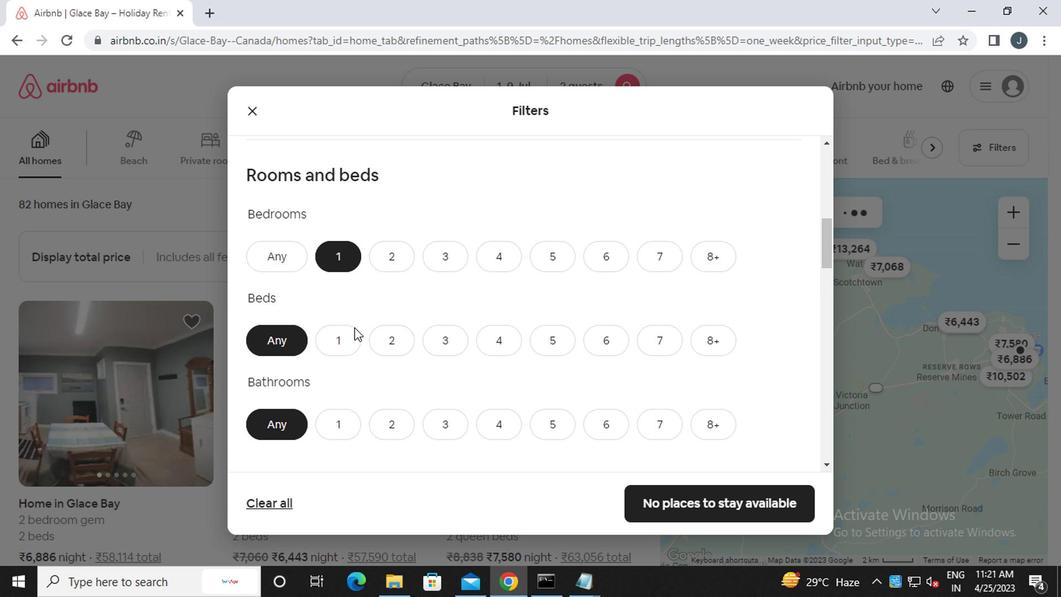 
Action: Mouse moved to (337, 420)
Screenshot: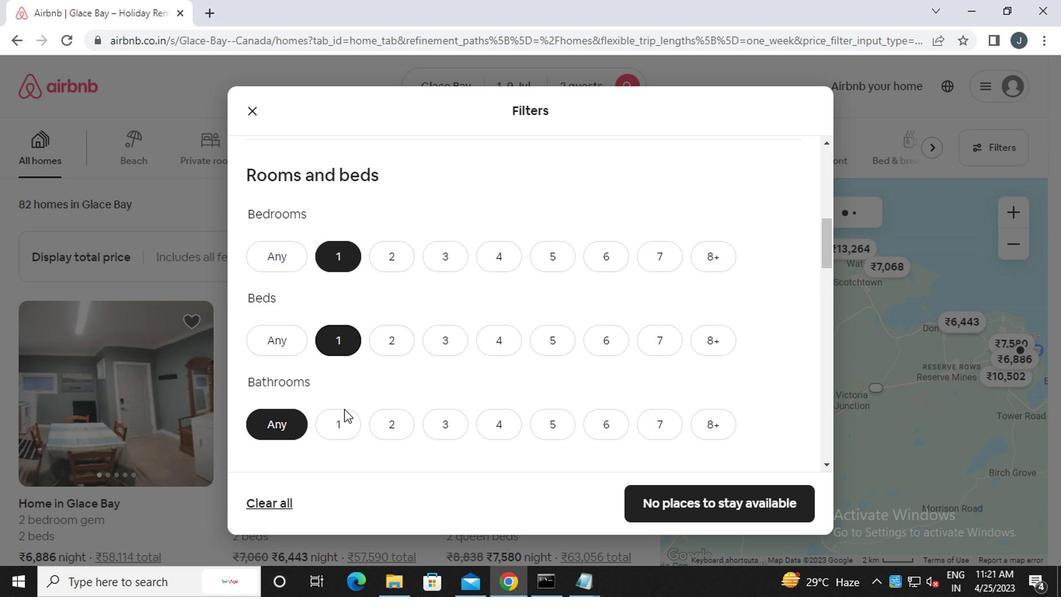
Action: Mouse pressed left at (337, 420)
Screenshot: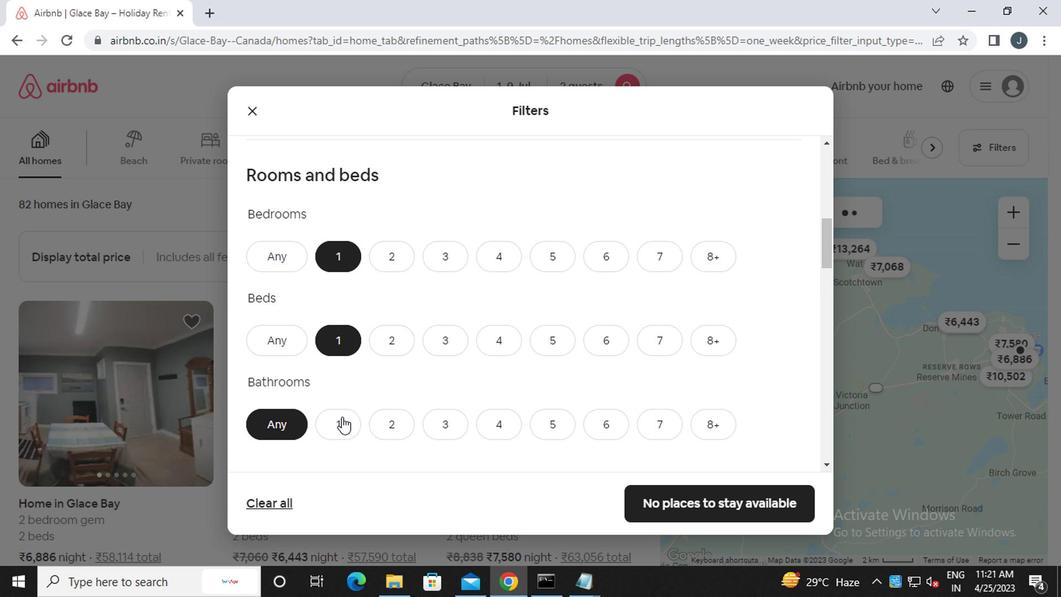 
Action: Mouse moved to (341, 421)
Screenshot: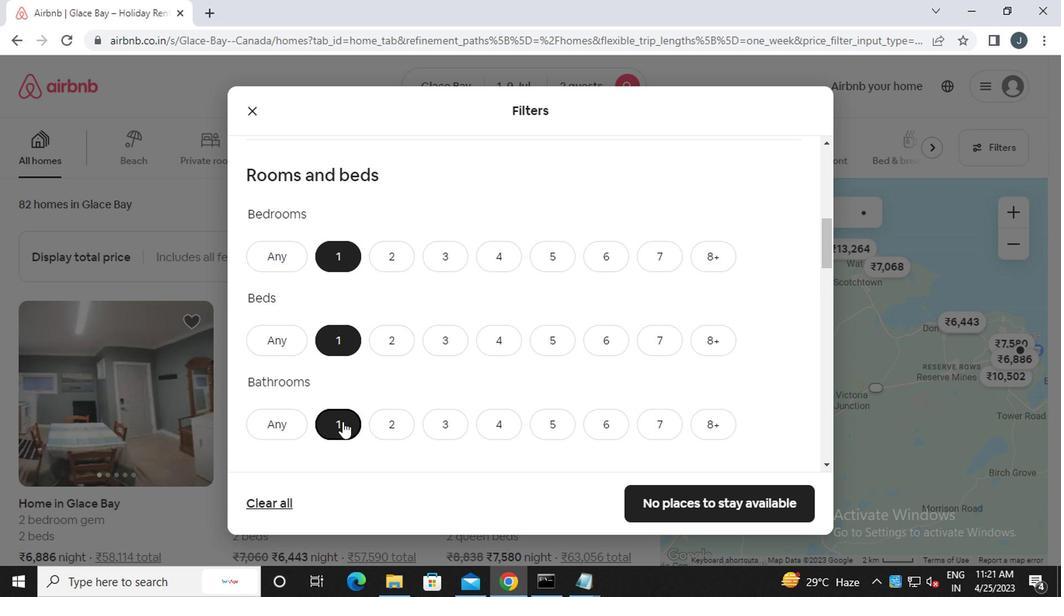 
Action: Mouse scrolled (341, 420) with delta (0, 0)
Screenshot: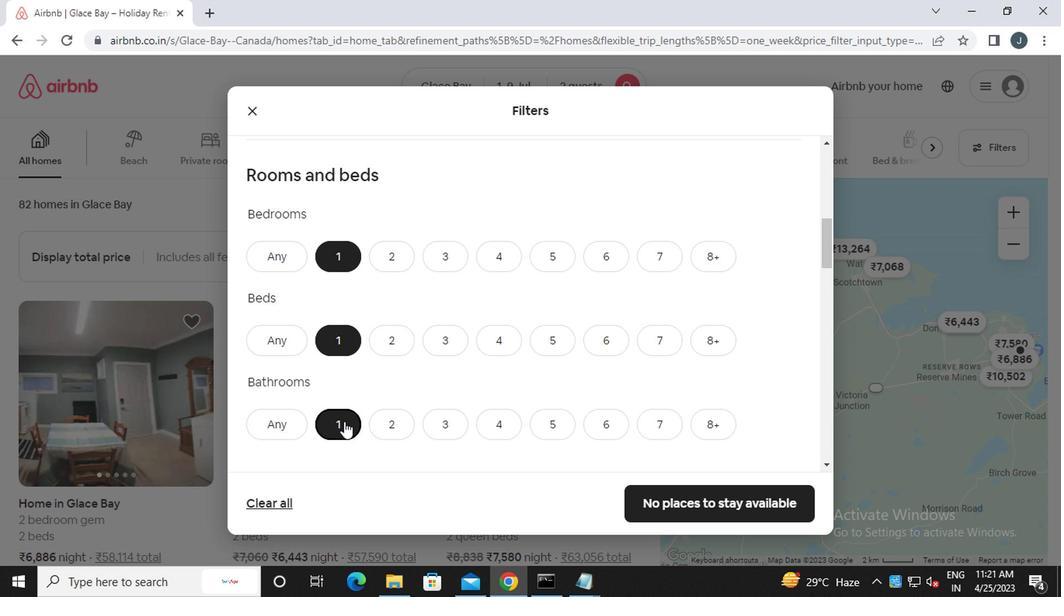 
Action: Mouse scrolled (341, 420) with delta (0, 0)
Screenshot: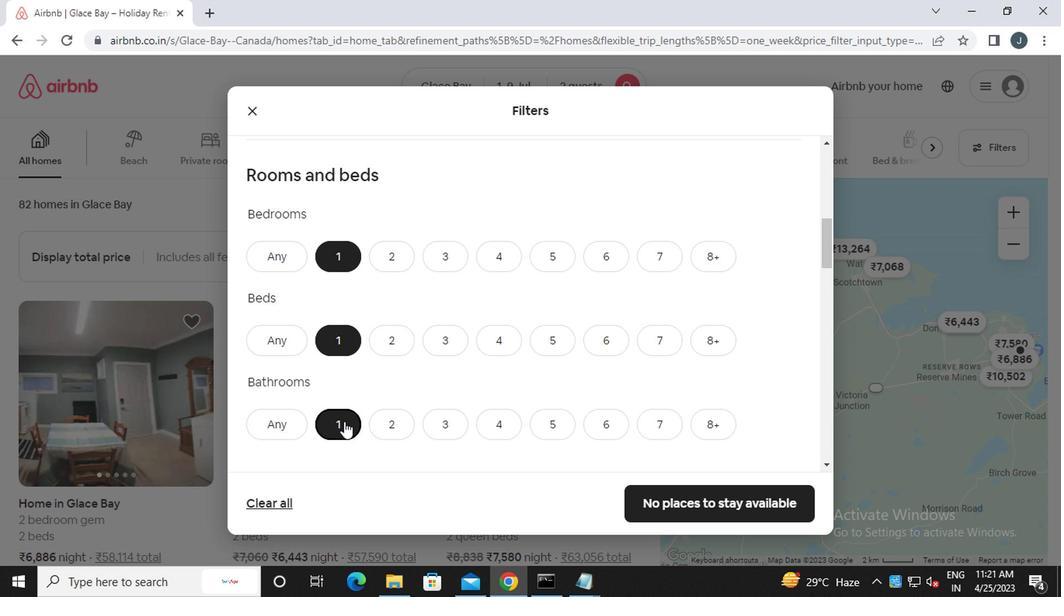 
Action: Mouse moved to (332, 421)
Screenshot: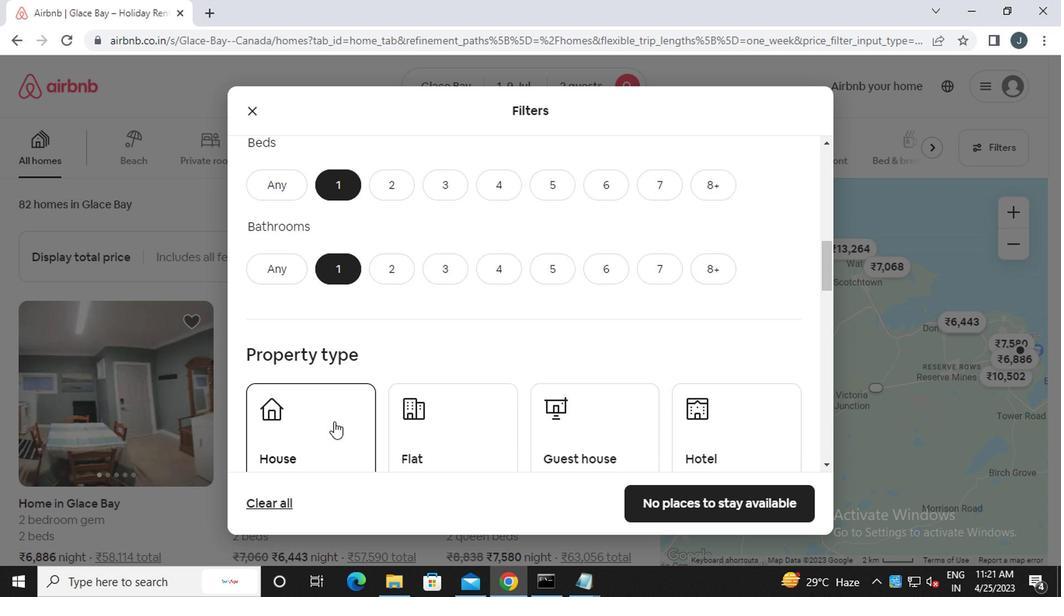 
Action: Mouse scrolled (332, 420) with delta (0, 0)
Screenshot: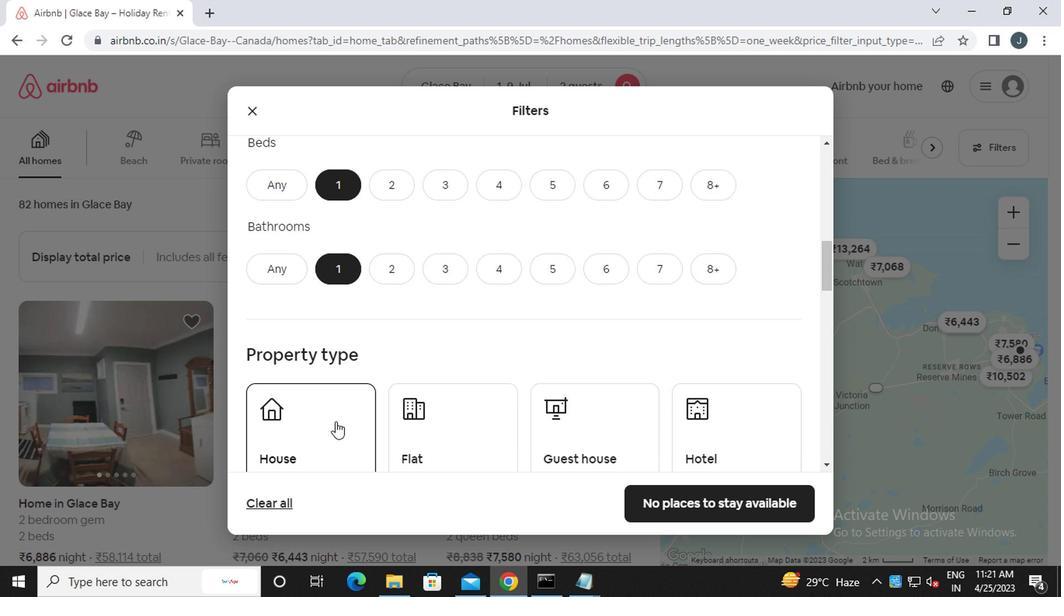 
Action: Mouse scrolled (332, 420) with delta (0, 0)
Screenshot: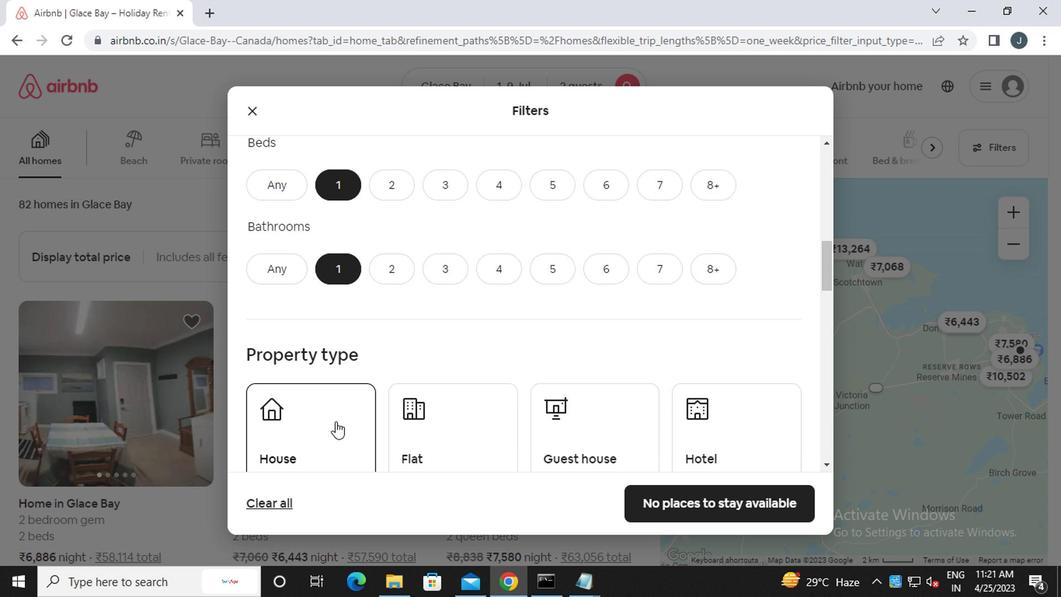 
Action: Mouse moved to (299, 274)
Screenshot: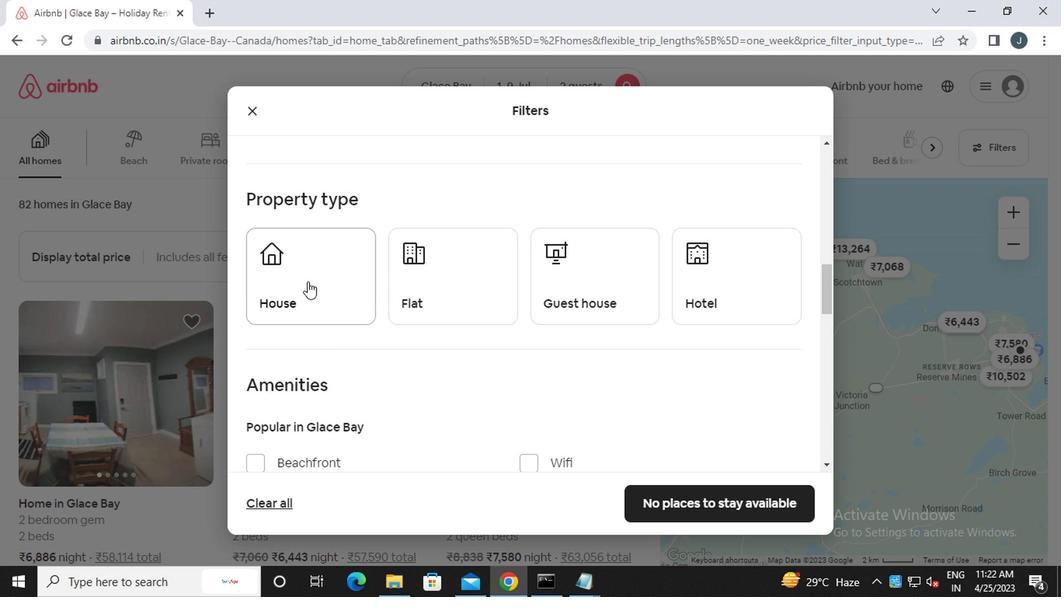 
Action: Mouse pressed left at (299, 274)
Screenshot: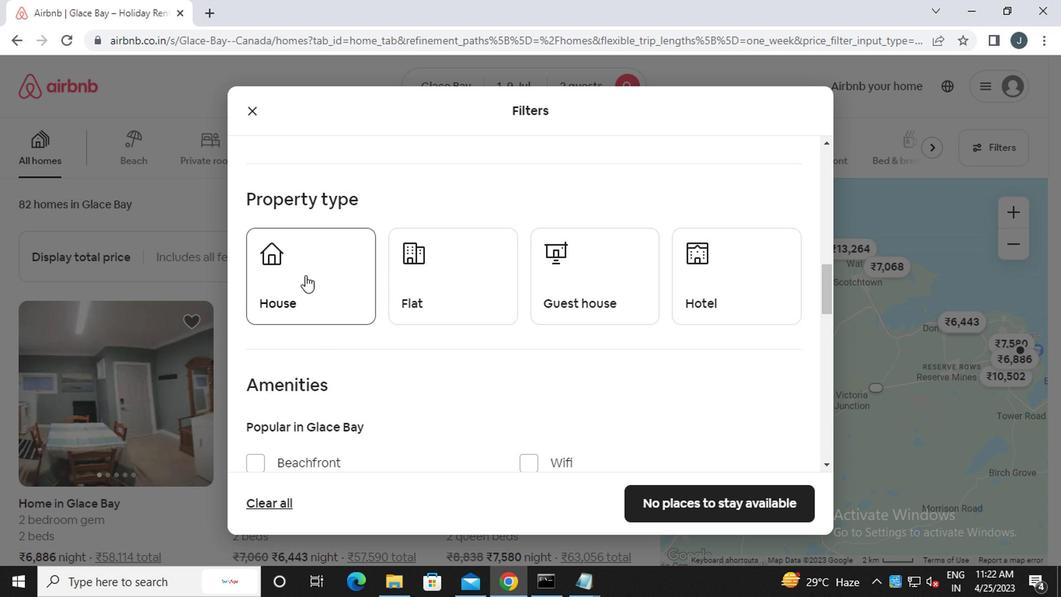 
Action: Mouse moved to (413, 286)
Screenshot: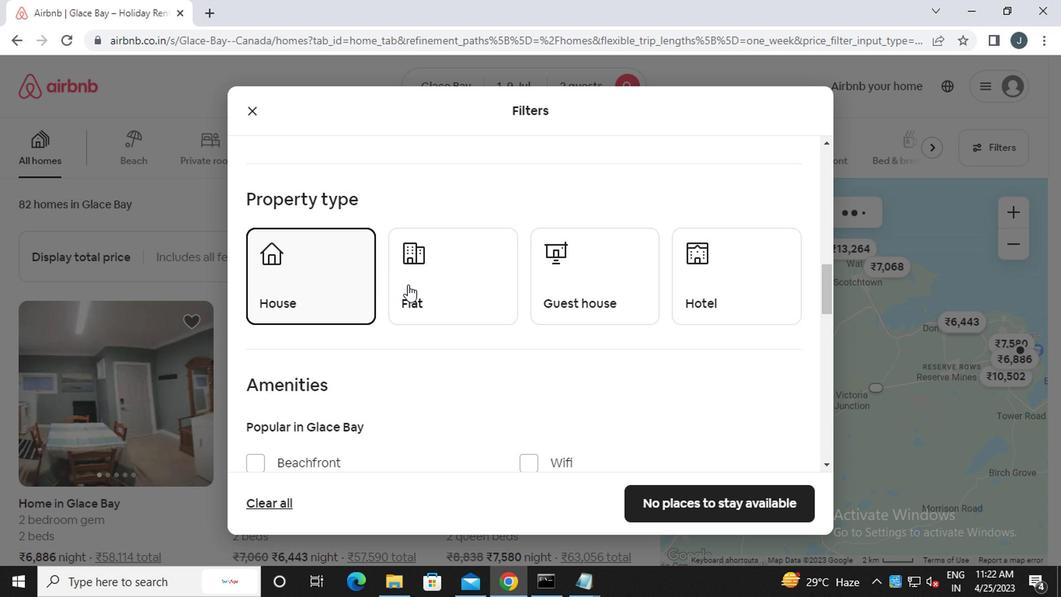 
Action: Mouse pressed left at (413, 286)
Screenshot: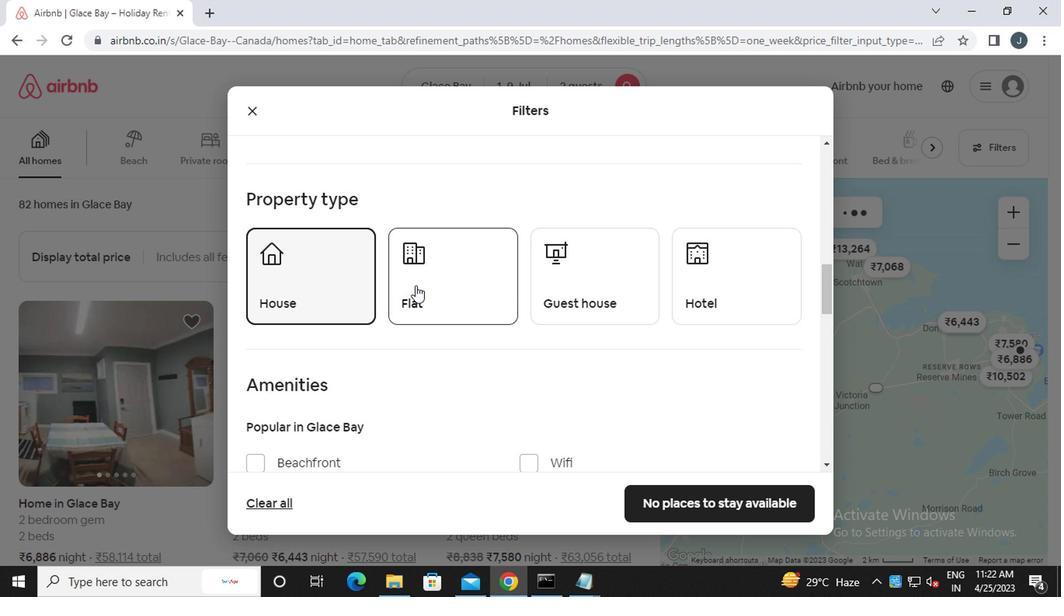 
Action: Mouse moved to (588, 298)
Screenshot: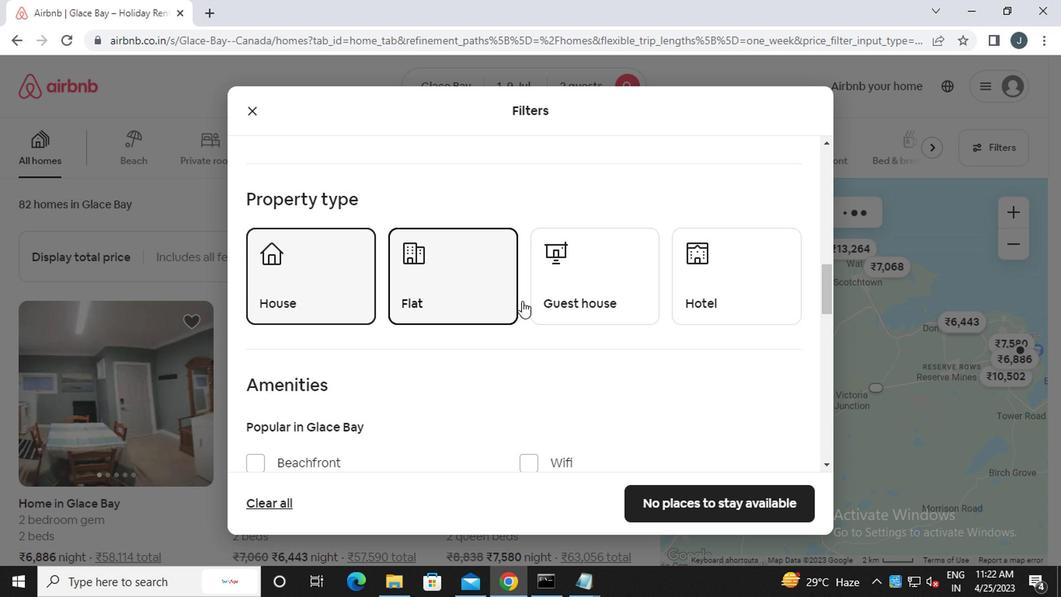 
Action: Mouse pressed left at (588, 298)
Screenshot: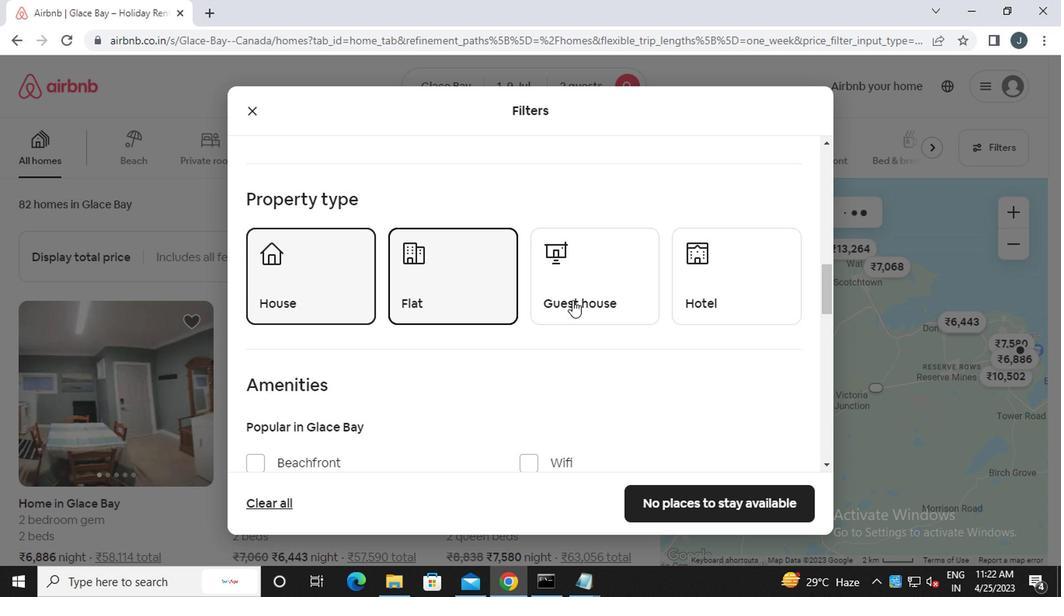 
Action: Mouse moved to (588, 307)
Screenshot: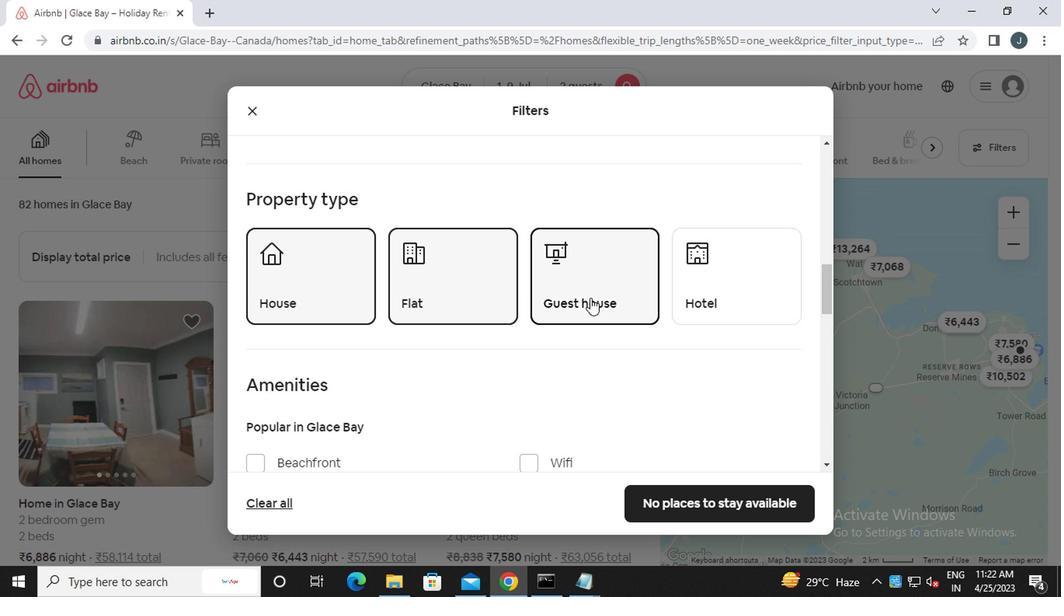 
Action: Mouse scrolled (588, 306) with delta (0, -1)
Screenshot: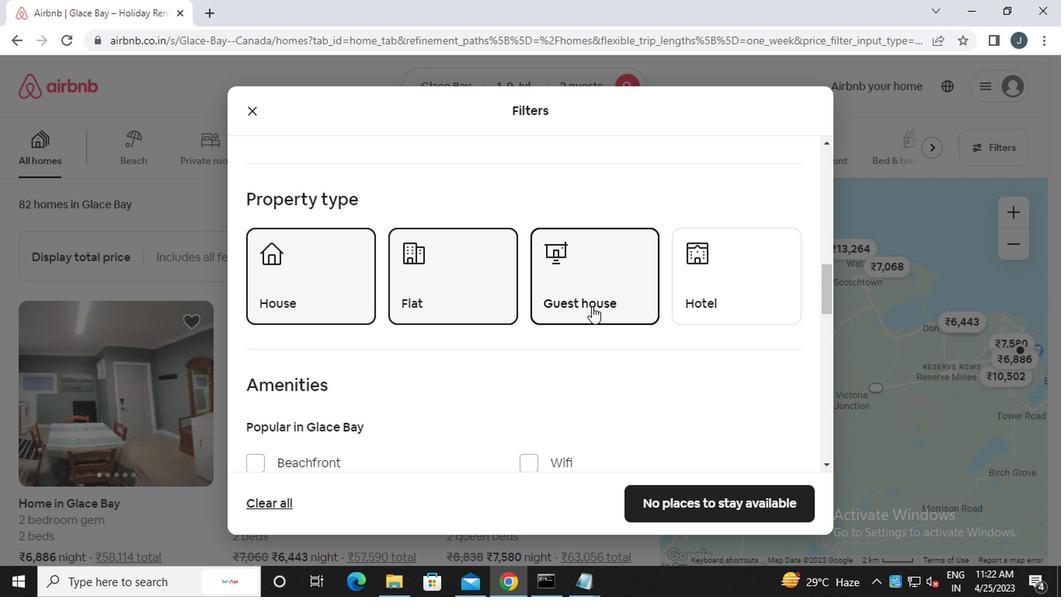 
Action: Mouse scrolled (588, 306) with delta (0, -1)
Screenshot: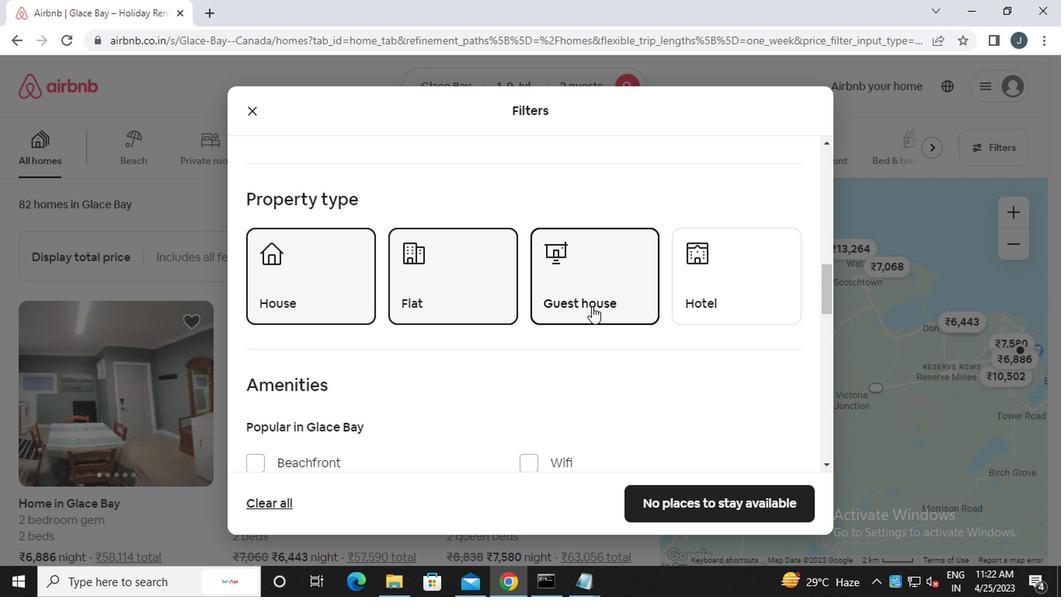 
Action: Mouse scrolled (588, 306) with delta (0, -1)
Screenshot: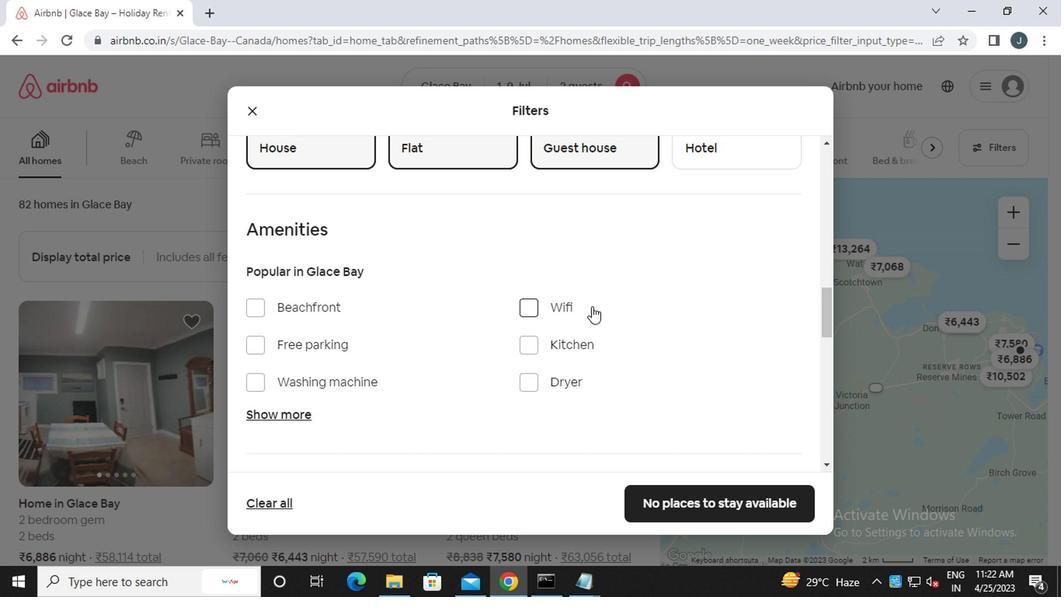 
Action: Mouse scrolled (588, 306) with delta (0, -1)
Screenshot: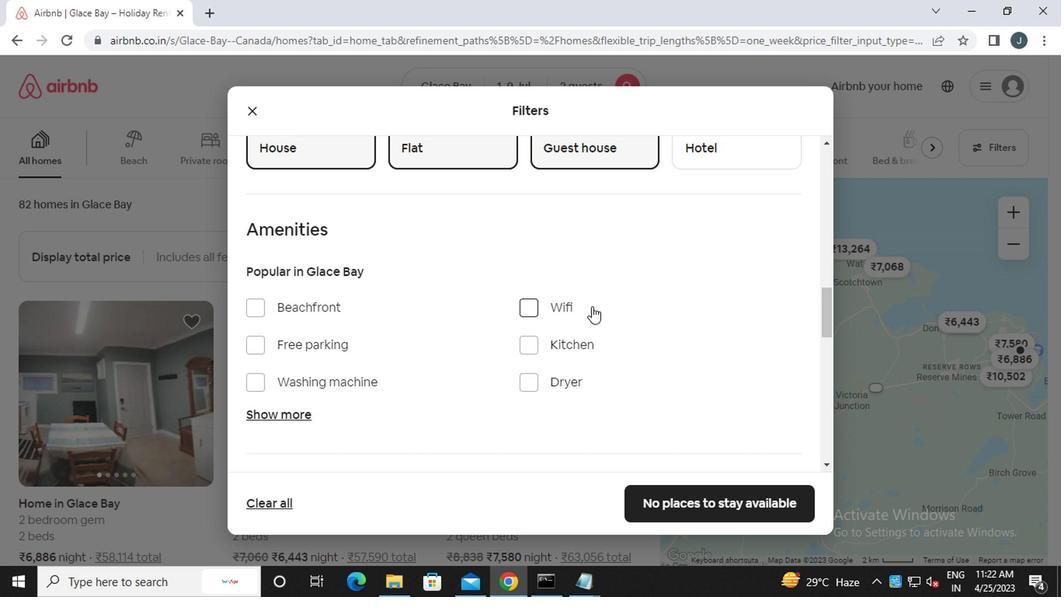
Action: Mouse scrolled (588, 306) with delta (0, -1)
Screenshot: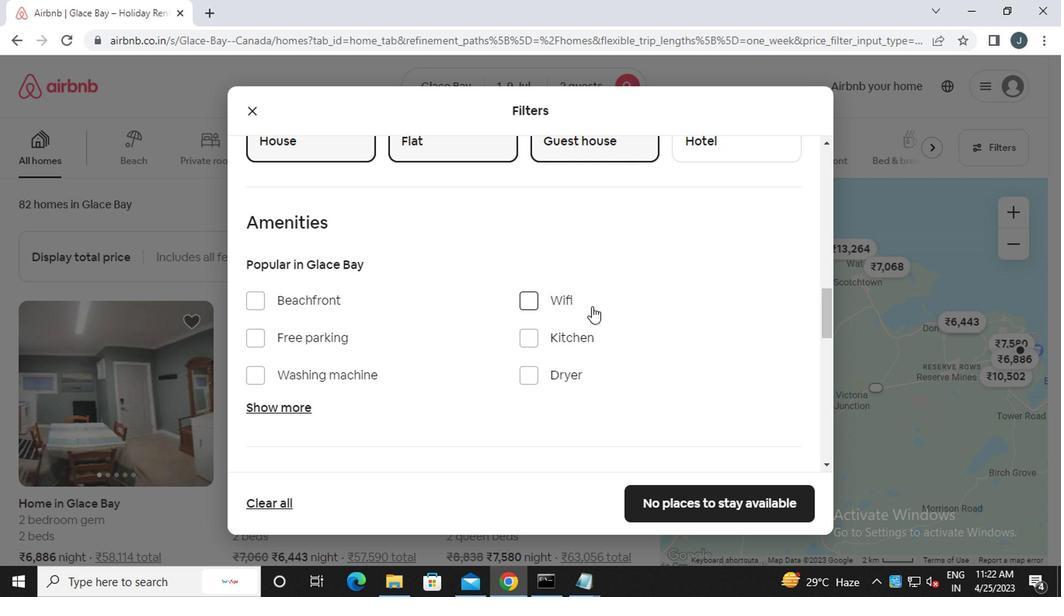 
Action: Mouse scrolled (588, 306) with delta (0, -1)
Screenshot: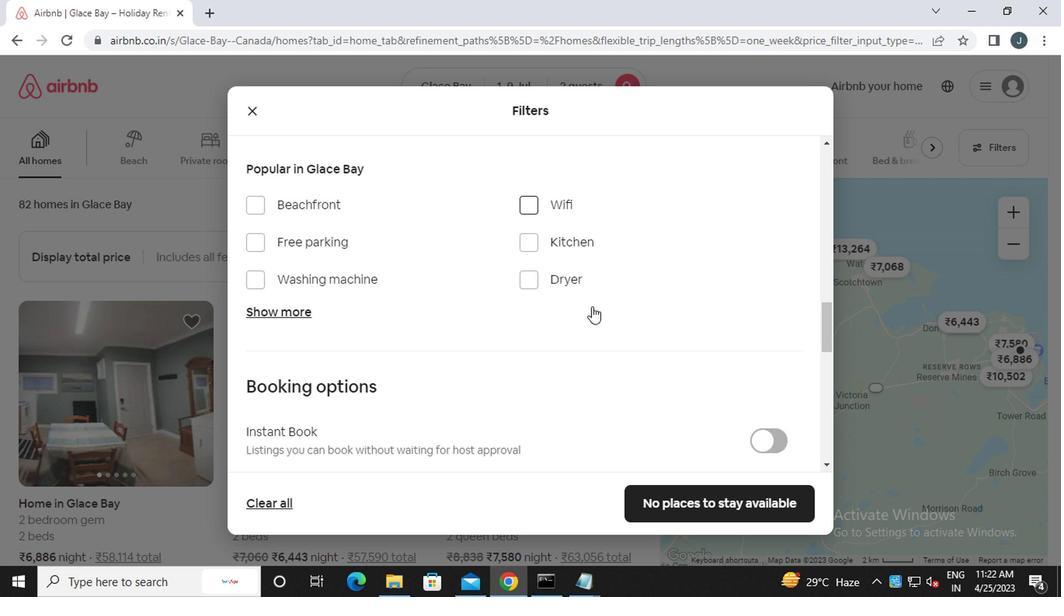 
Action: Mouse moved to (763, 288)
Screenshot: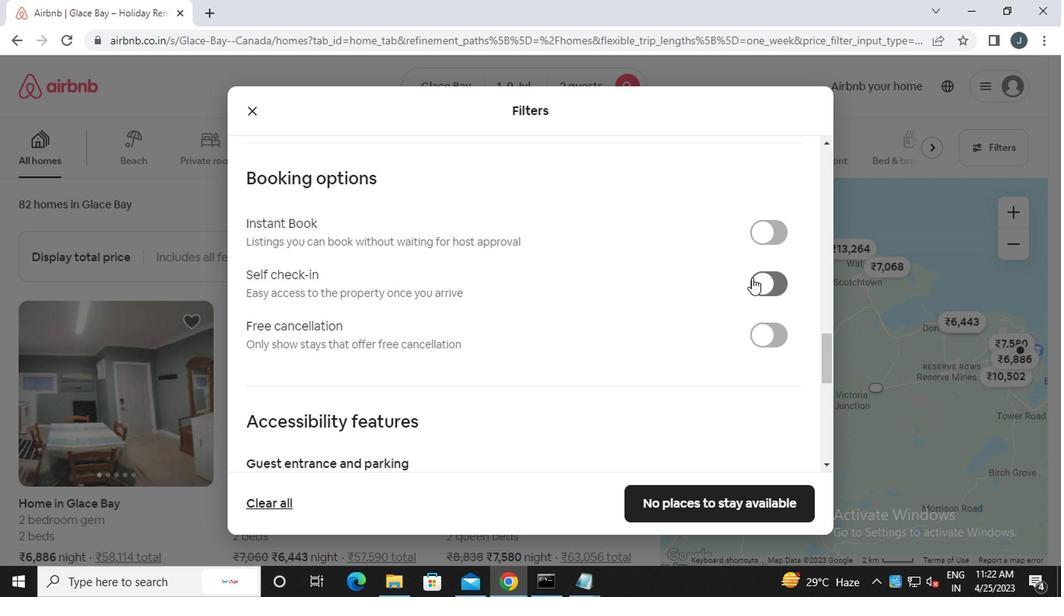 
Action: Mouse pressed left at (763, 288)
Screenshot: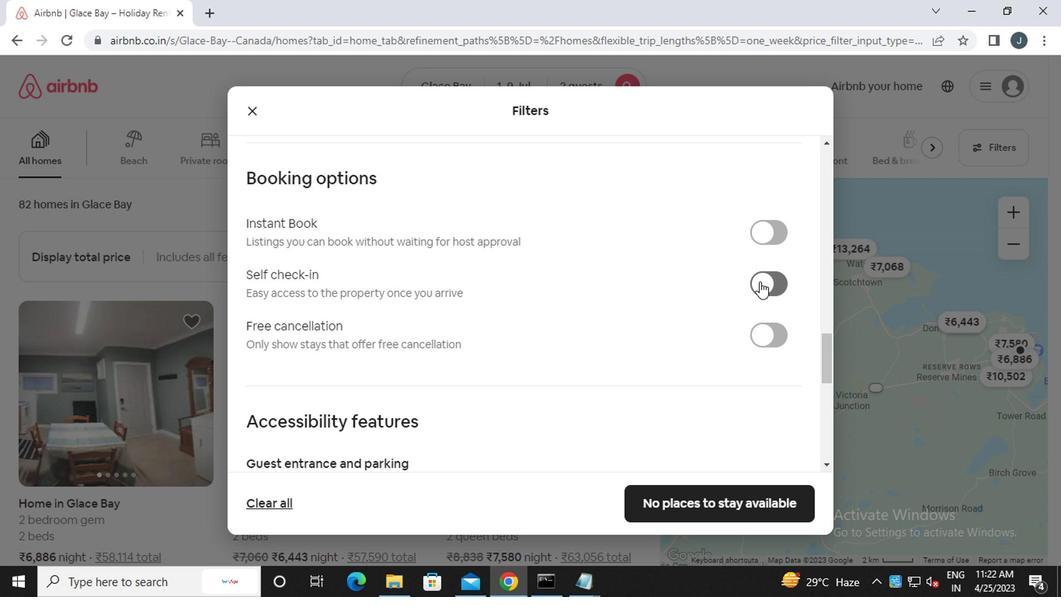 
Action: Mouse moved to (610, 343)
Screenshot: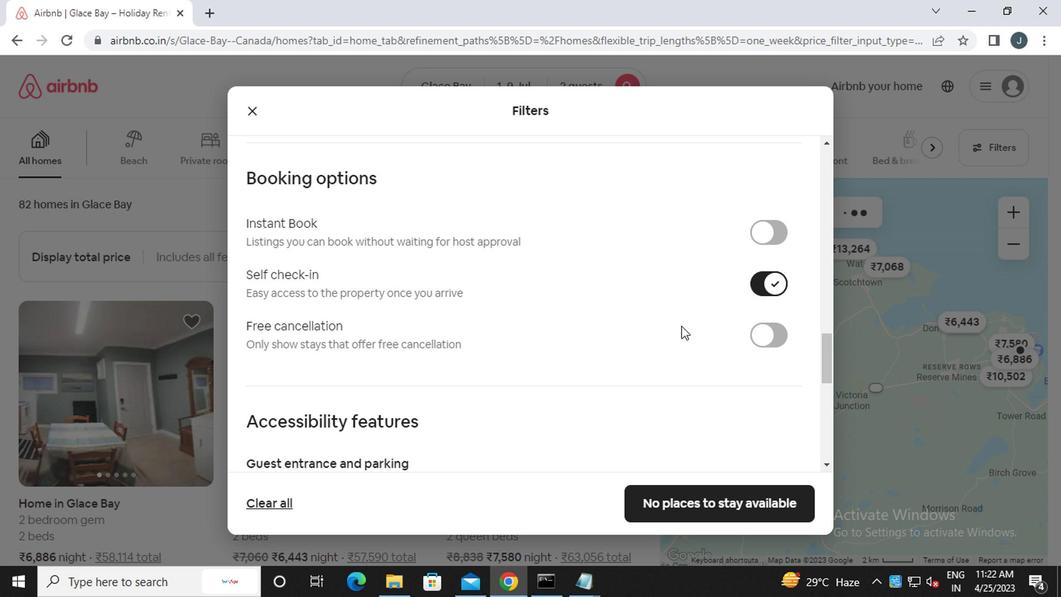 
Action: Mouse scrolled (610, 342) with delta (0, 0)
Screenshot: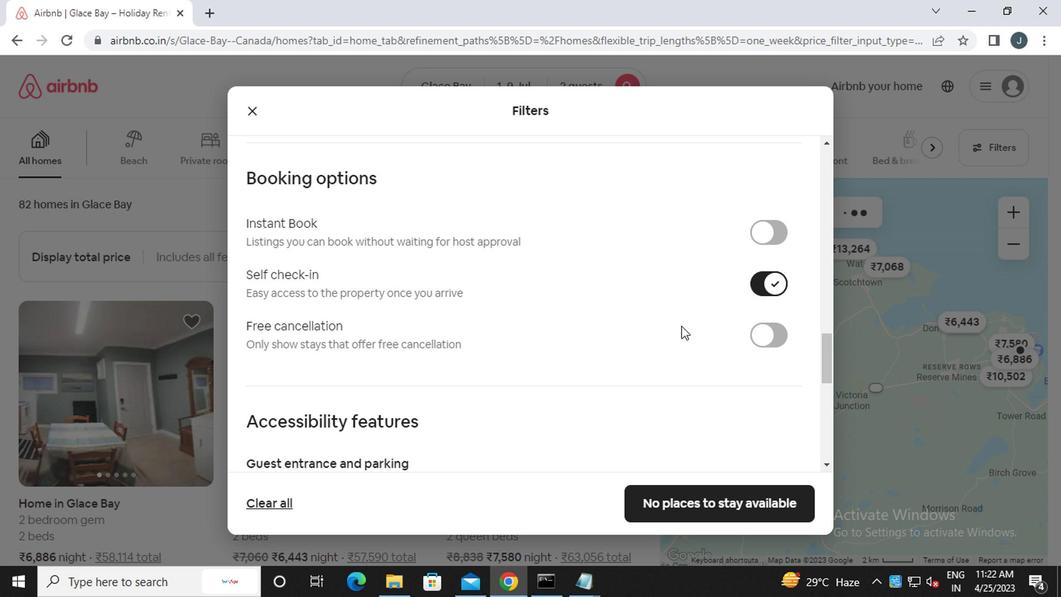 
Action: Mouse moved to (609, 343)
Screenshot: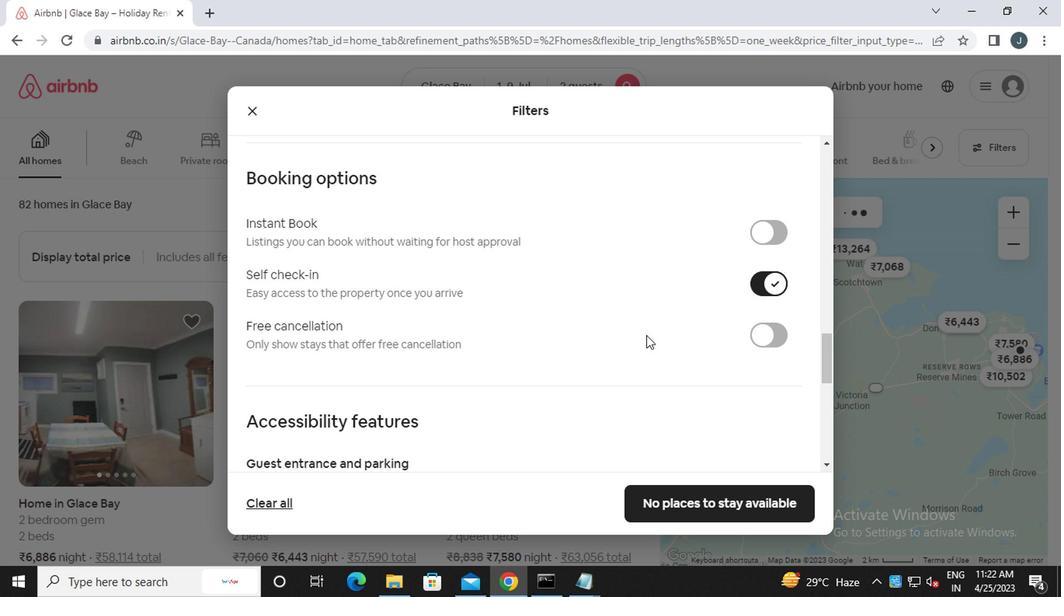 
Action: Mouse scrolled (609, 342) with delta (0, 0)
Screenshot: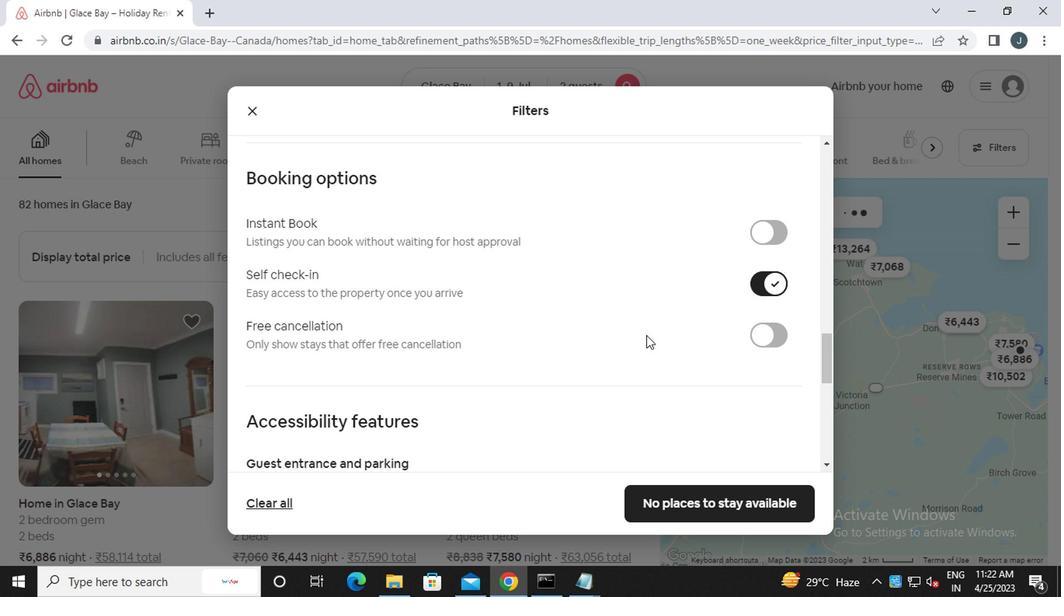 
Action: Mouse scrolled (609, 342) with delta (0, 0)
Screenshot: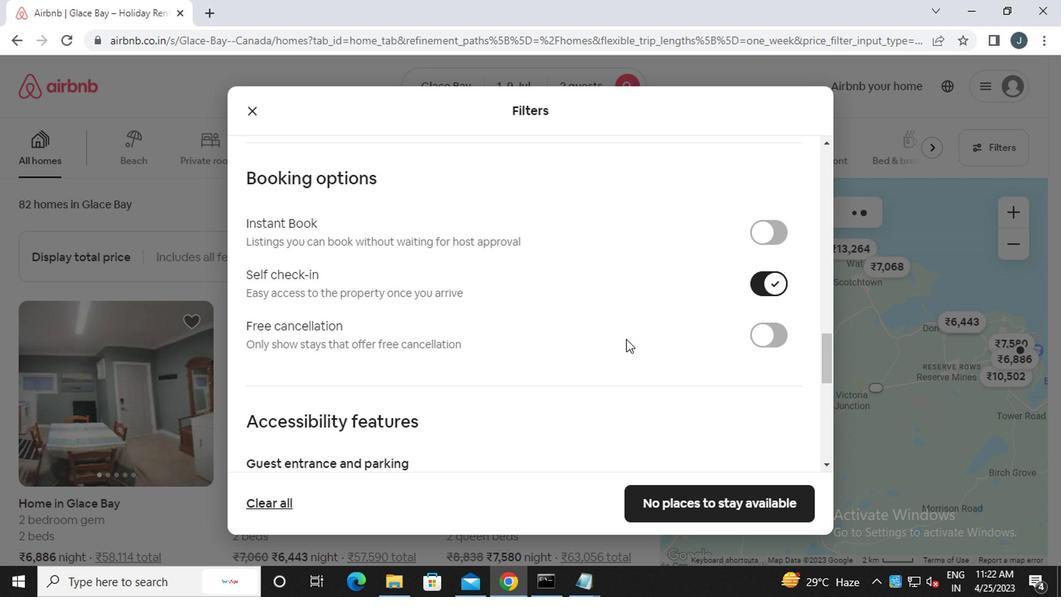 
Action: Mouse scrolled (609, 342) with delta (0, 0)
Screenshot: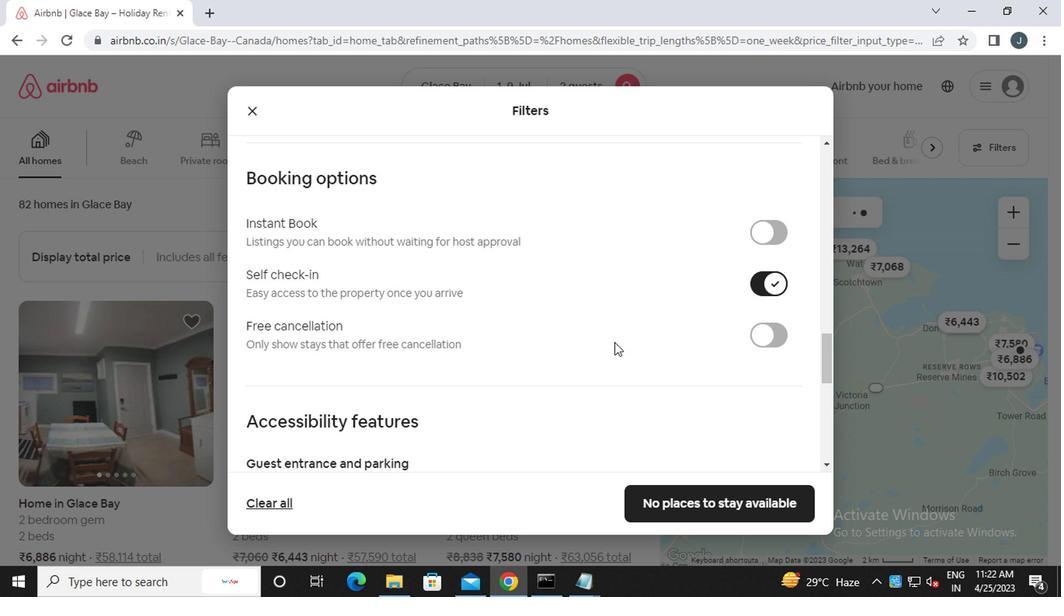 
Action: Mouse moved to (609, 343)
Screenshot: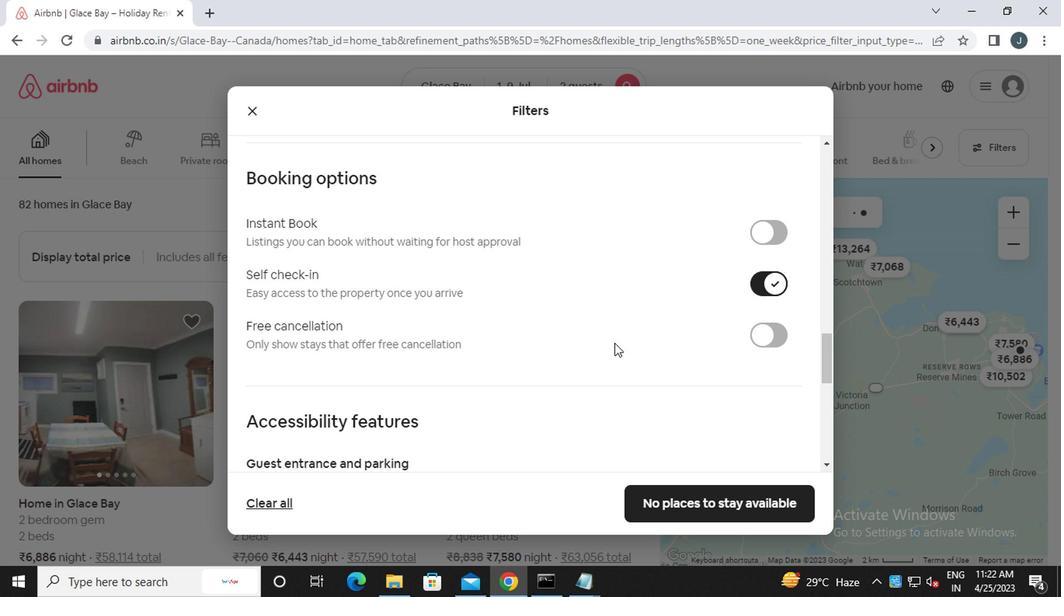 
Action: Mouse scrolled (609, 342) with delta (0, 0)
Screenshot: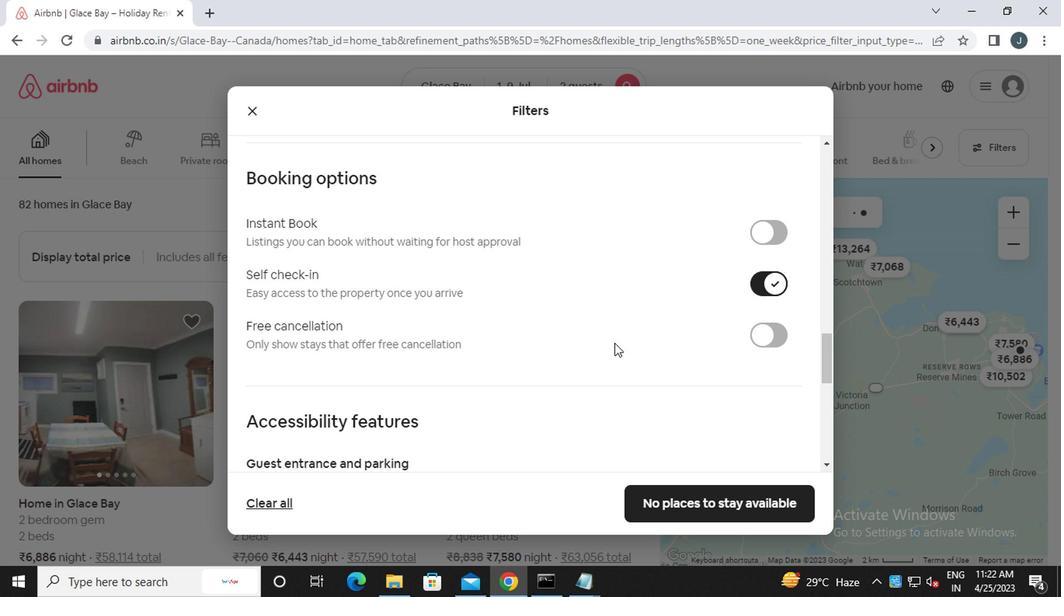 
Action: Mouse moved to (608, 343)
Screenshot: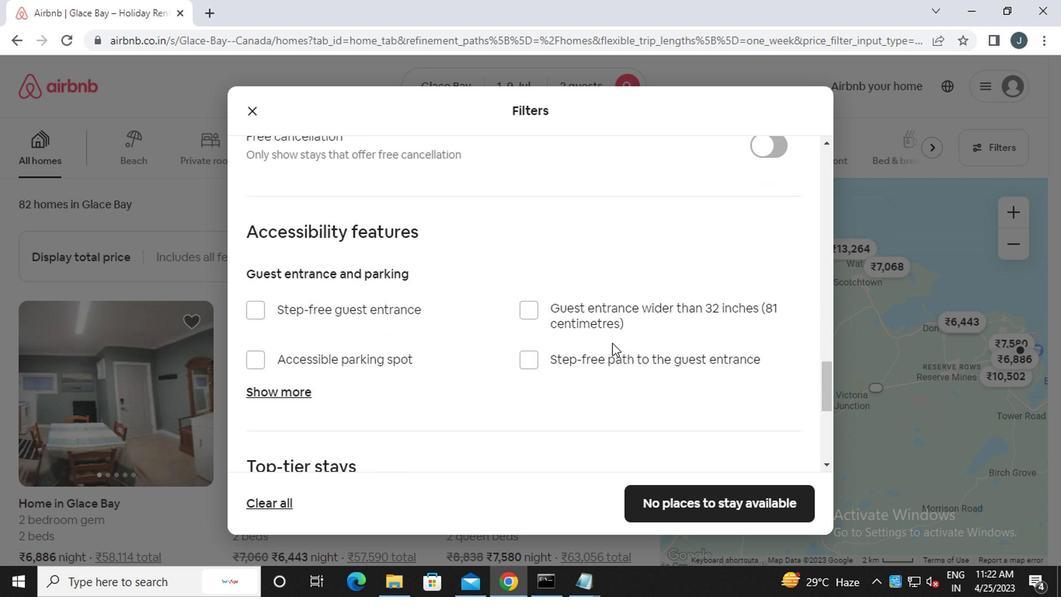 
Action: Mouse scrolled (608, 342) with delta (0, 0)
Screenshot: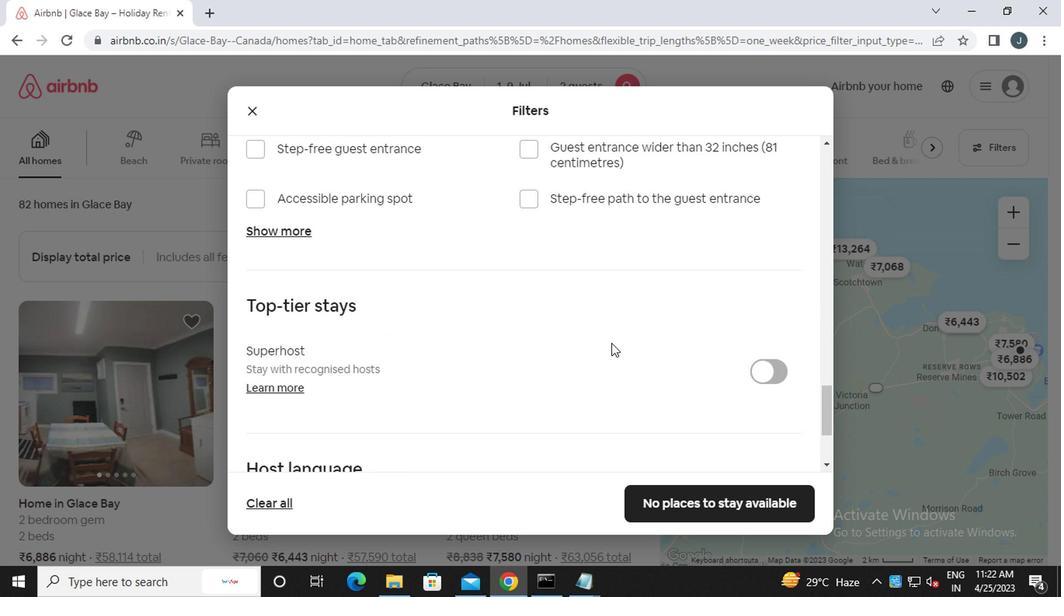 
Action: Mouse scrolled (608, 342) with delta (0, 0)
Screenshot: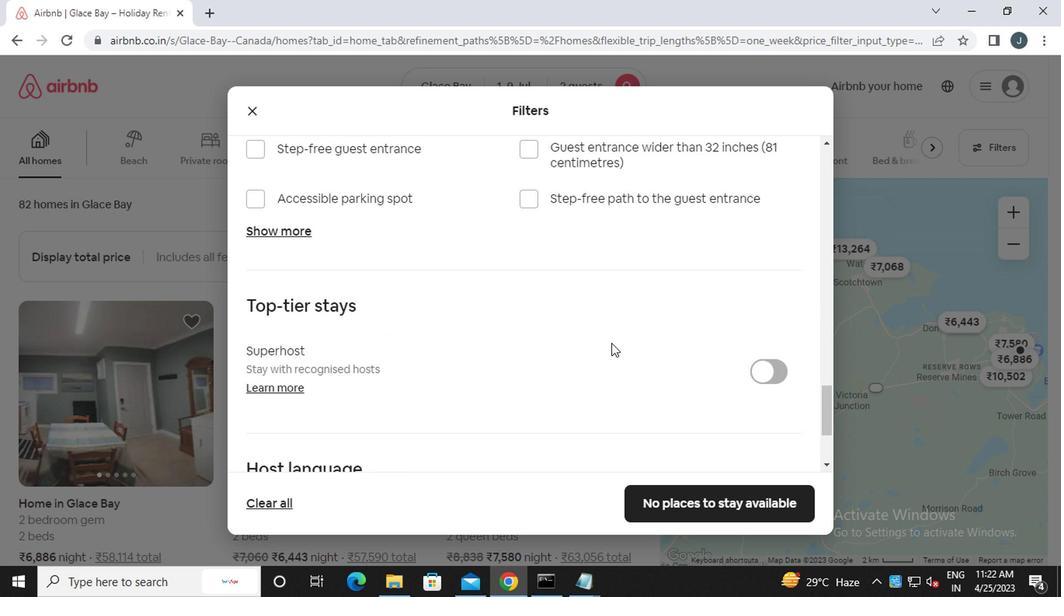
Action: Mouse scrolled (608, 342) with delta (0, 0)
Screenshot: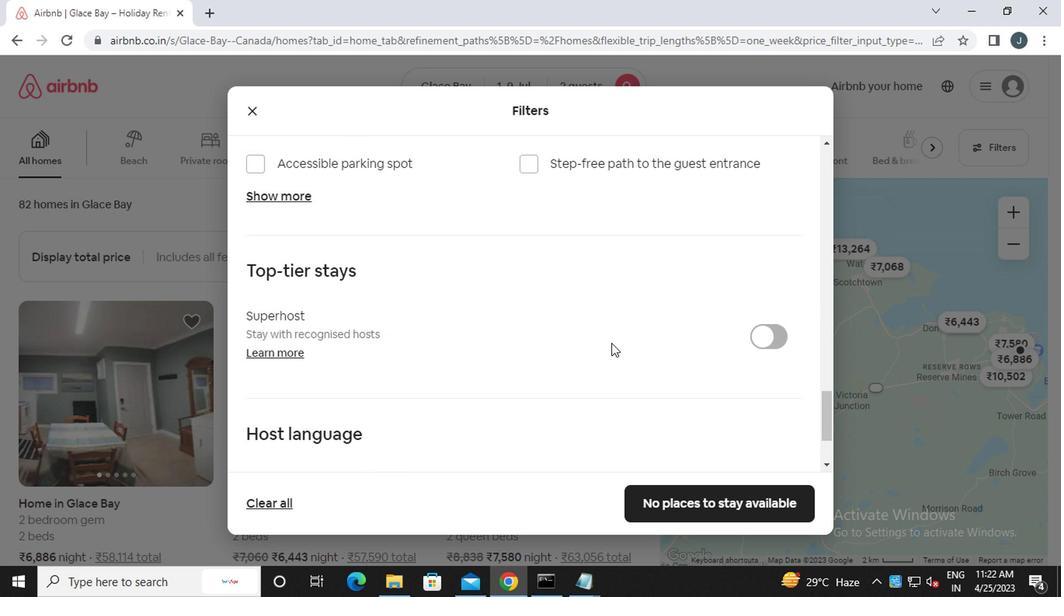 
Action: Mouse moved to (257, 367)
Screenshot: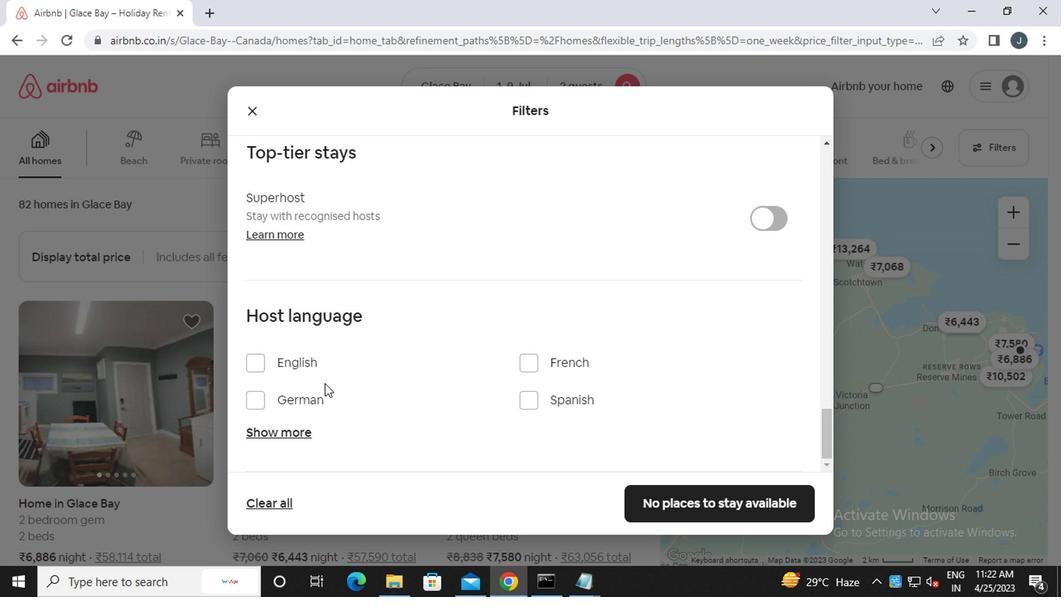 
Action: Mouse pressed left at (257, 367)
Screenshot: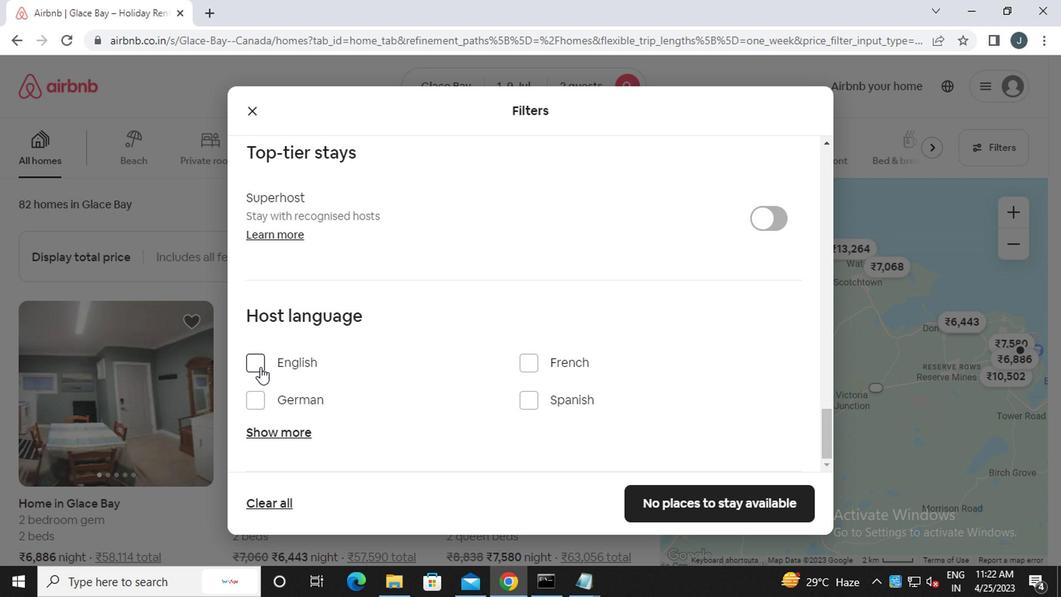 
Action: Mouse moved to (282, 370)
Screenshot: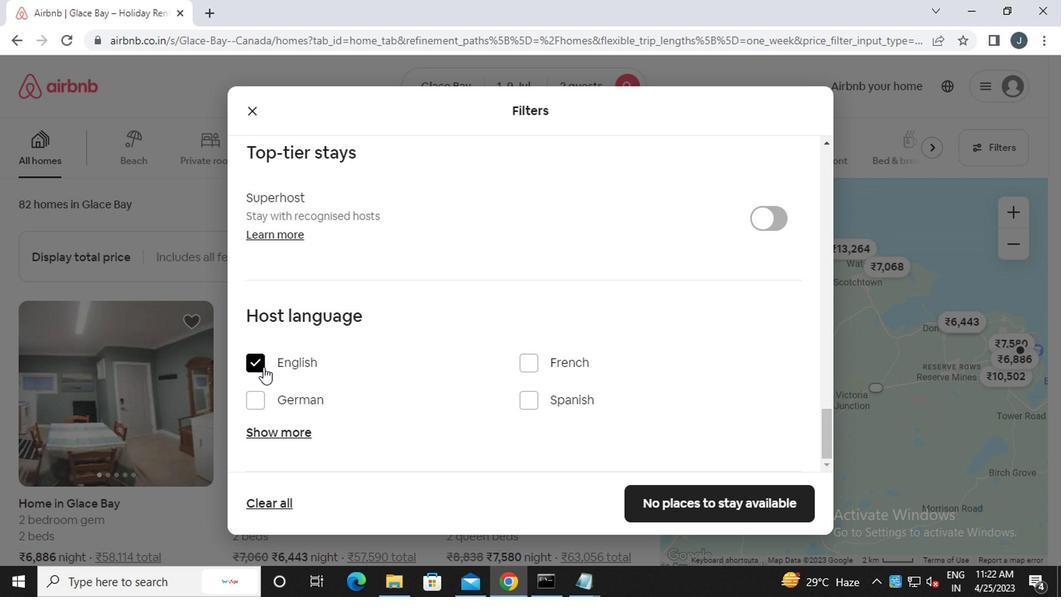 
Action: Mouse scrolled (282, 369) with delta (0, 0)
Screenshot: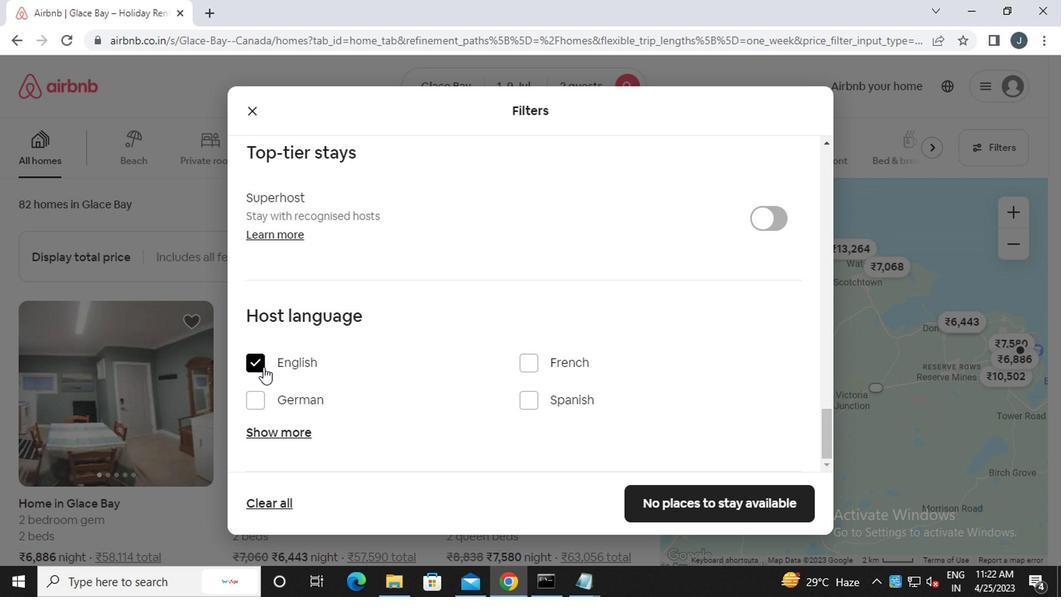 
Action: Mouse moved to (290, 376)
Screenshot: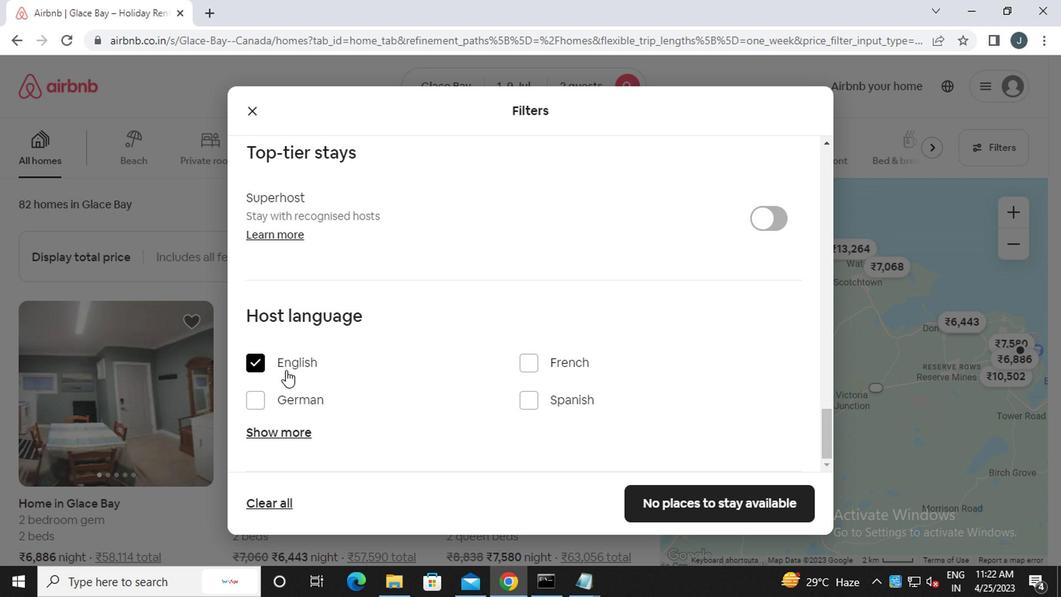 
Action: Mouse scrolled (290, 375) with delta (0, 0)
Screenshot: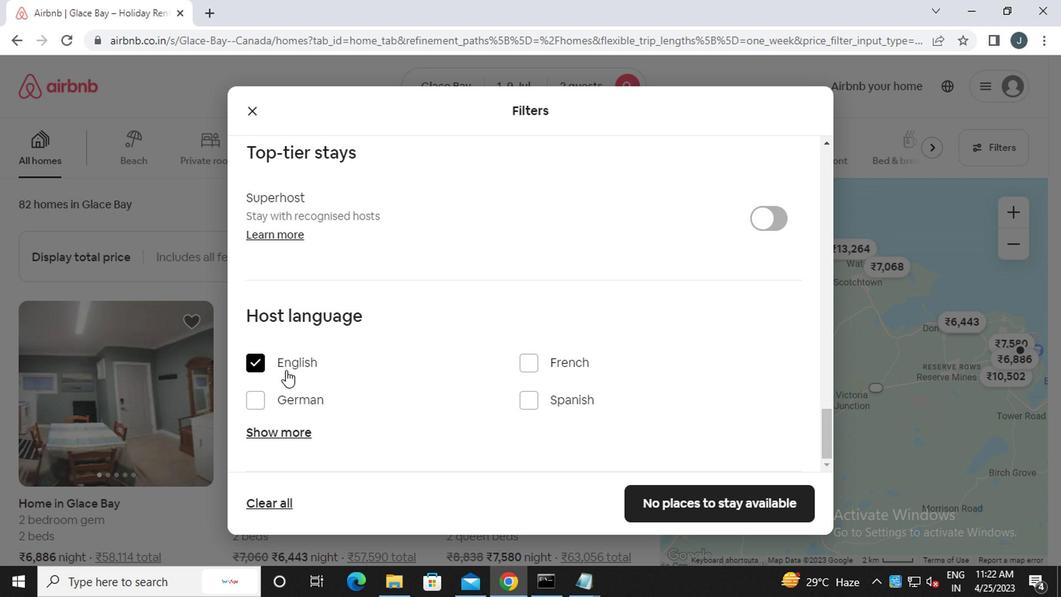 
Action: Mouse moved to (691, 494)
Screenshot: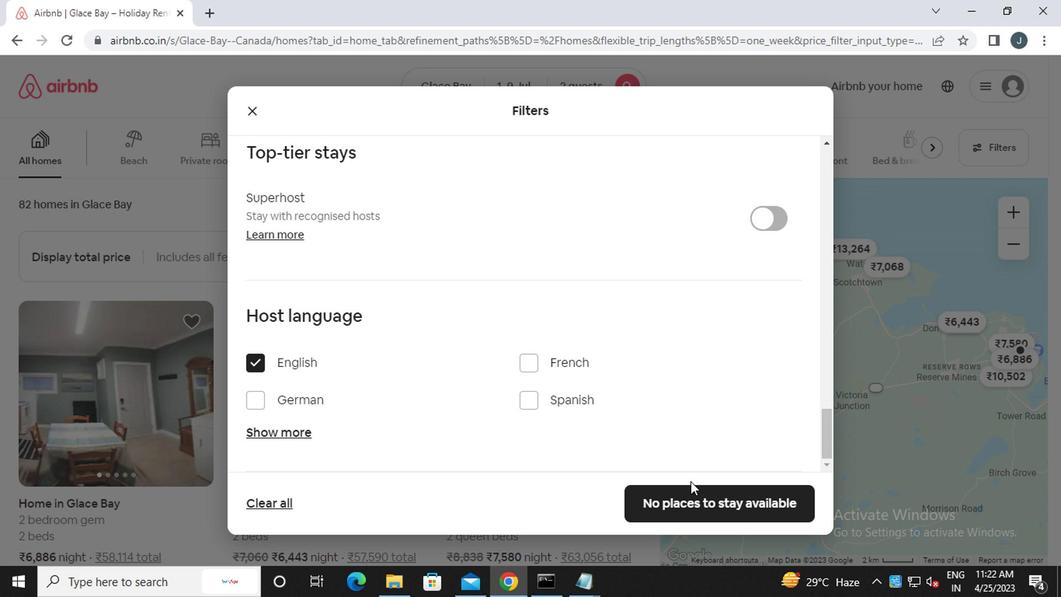 
Action: Mouse pressed left at (691, 494)
Screenshot: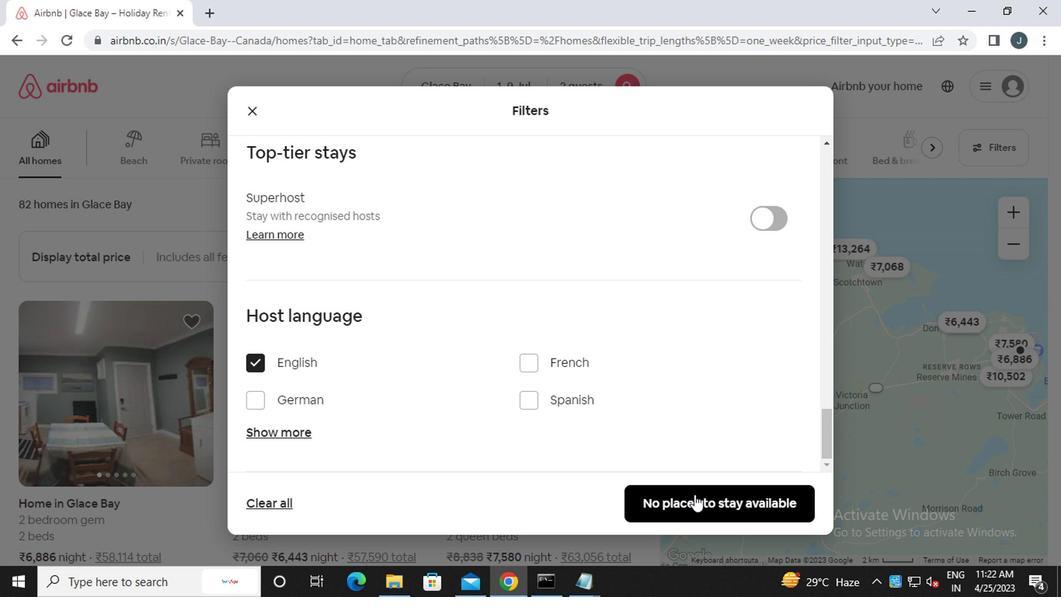 
Action: Mouse moved to (690, 495)
Screenshot: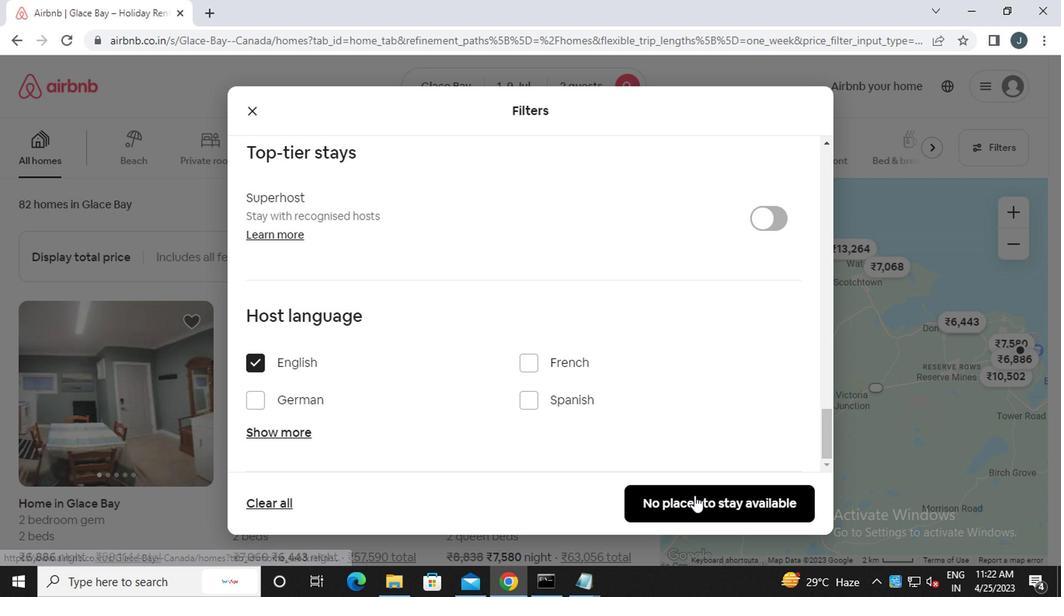 
